 Task: Search one way flight ticket for 1 adult, 5 children, 2 infants in seat and 1 infant on lap in first from Portland: Portland International Jetport to Springfield: Abraham Lincoln Capital Airport on 5-2-2023. Choice of flights is Emirates. Number of bags: 1 checked bag. Price is upto 106000. Outbound departure time preference is 20:15.
Action: Mouse moved to (289, 256)
Screenshot: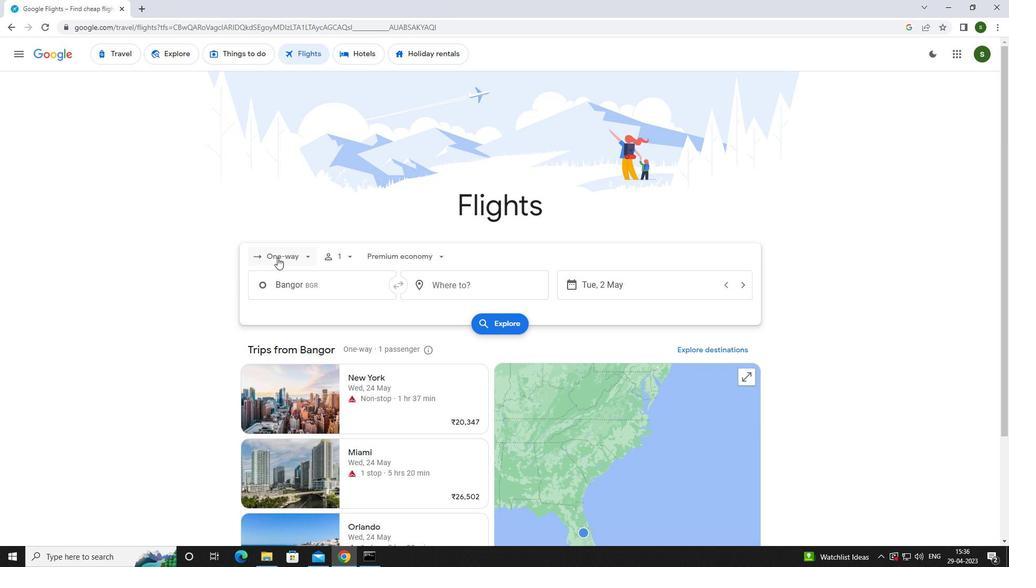 
Action: Mouse pressed left at (289, 256)
Screenshot: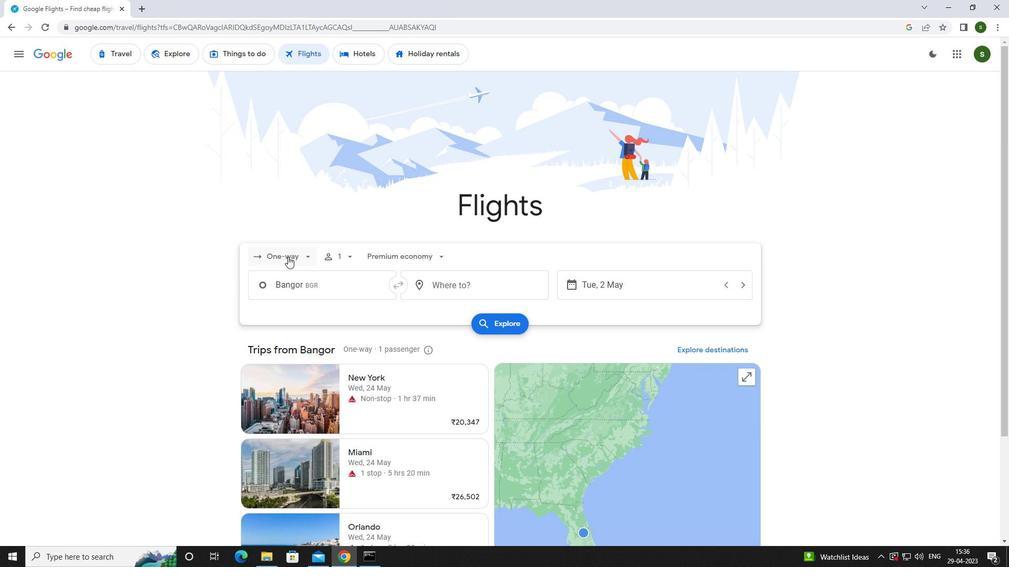 
Action: Mouse moved to (290, 302)
Screenshot: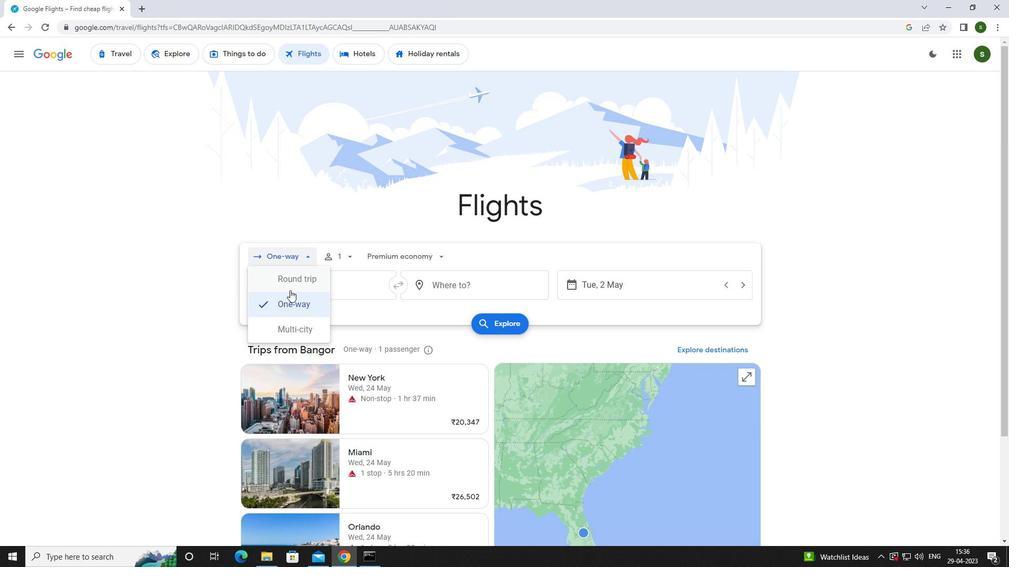 
Action: Mouse pressed left at (290, 302)
Screenshot: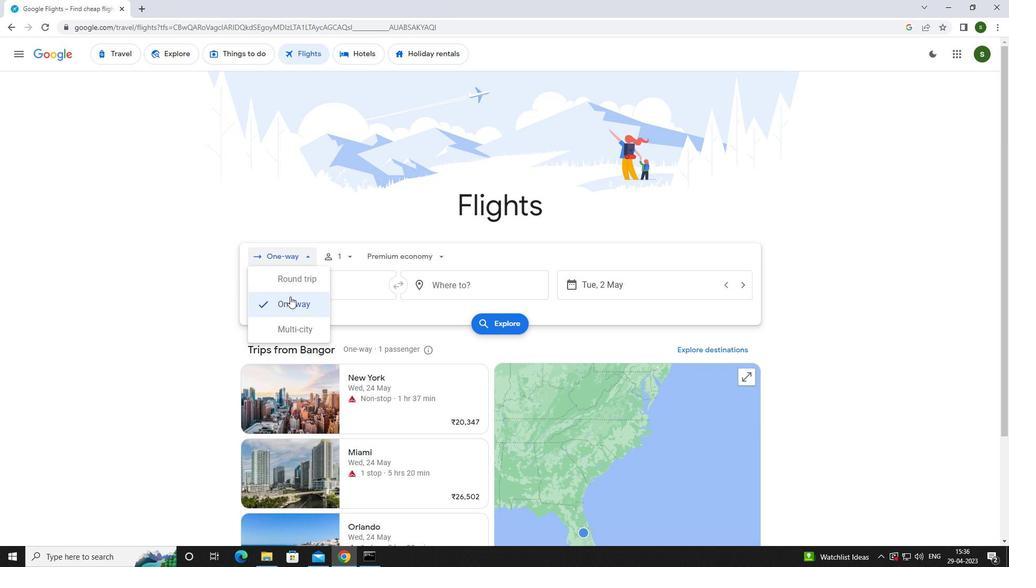 
Action: Mouse moved to (356, 258)
Screenshot: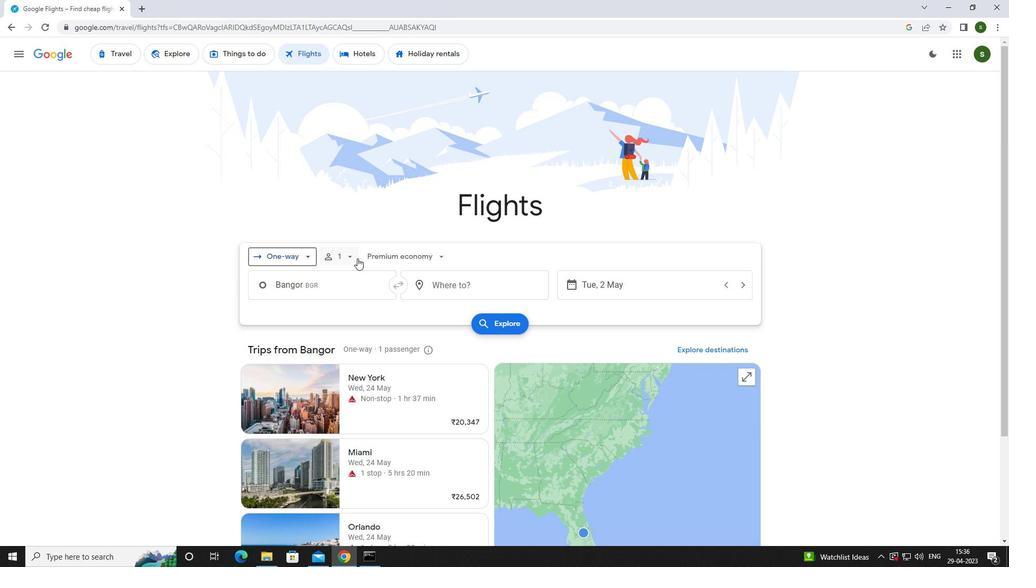 
Action: Mouse pressed left at (356, 258)
Screenshot: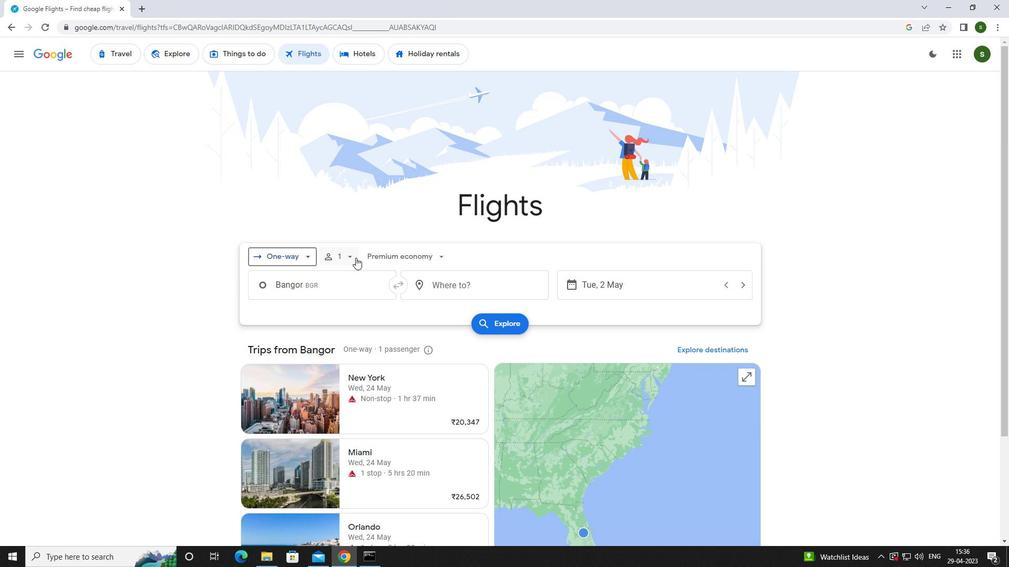 
Action: Mouse moved to (434, 305)
Screenshot: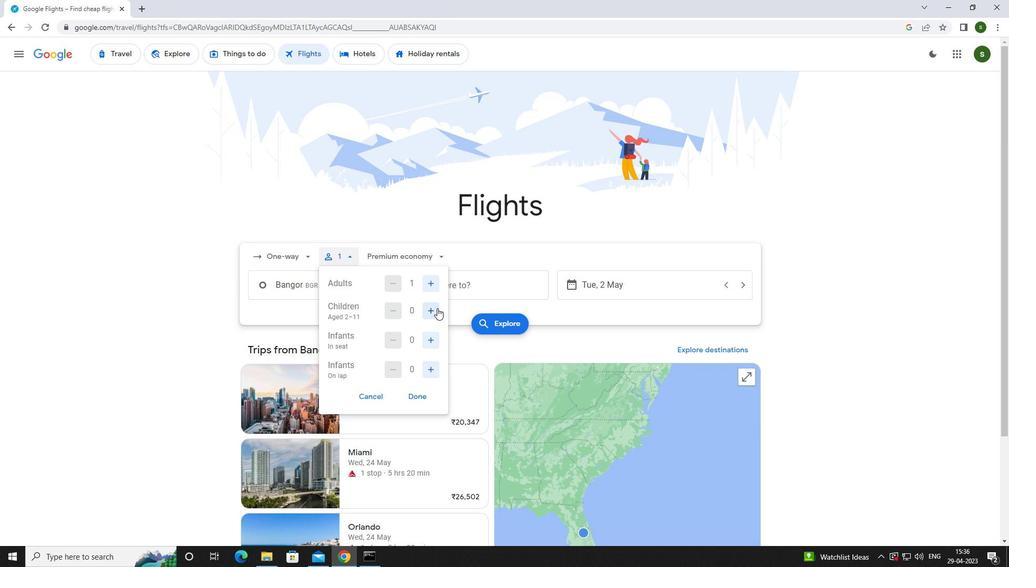 
Action: Mouse pressed left at (434, 305)
Screenshot: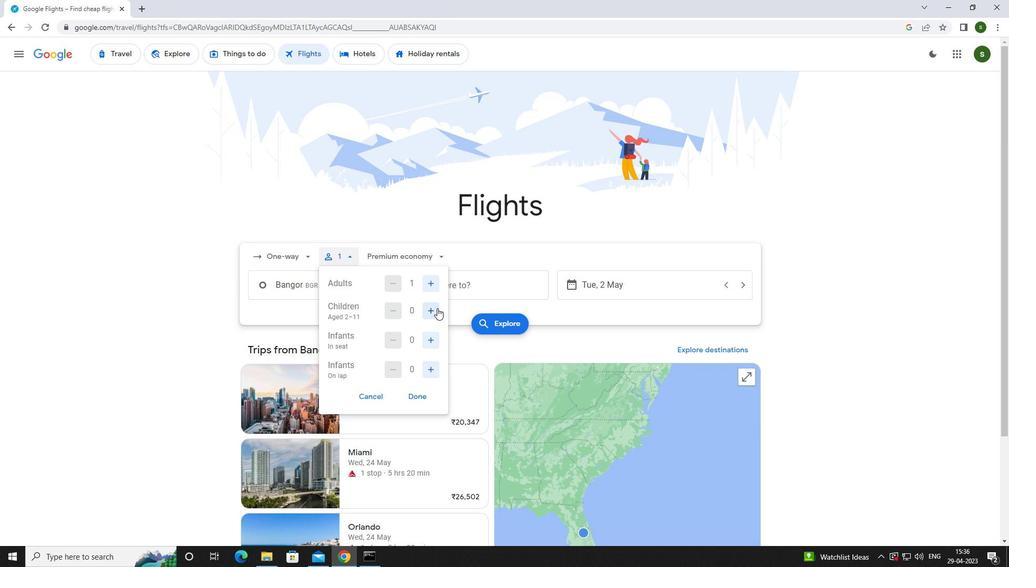 
Action: Mouse pressed left at (434, 305)
Screenshot: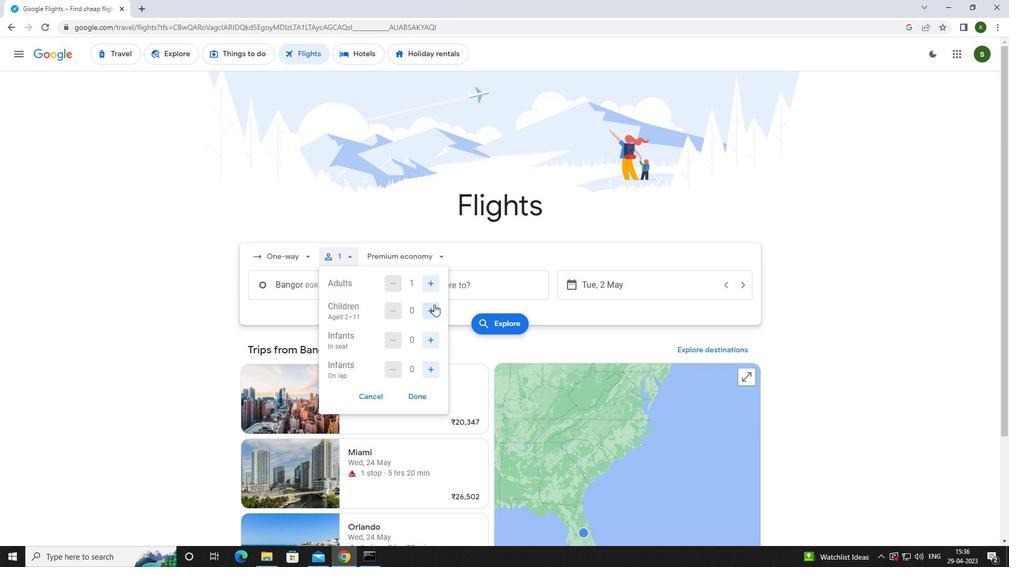 
Action: Mouse pressed left at (434, 305)
Screenshot: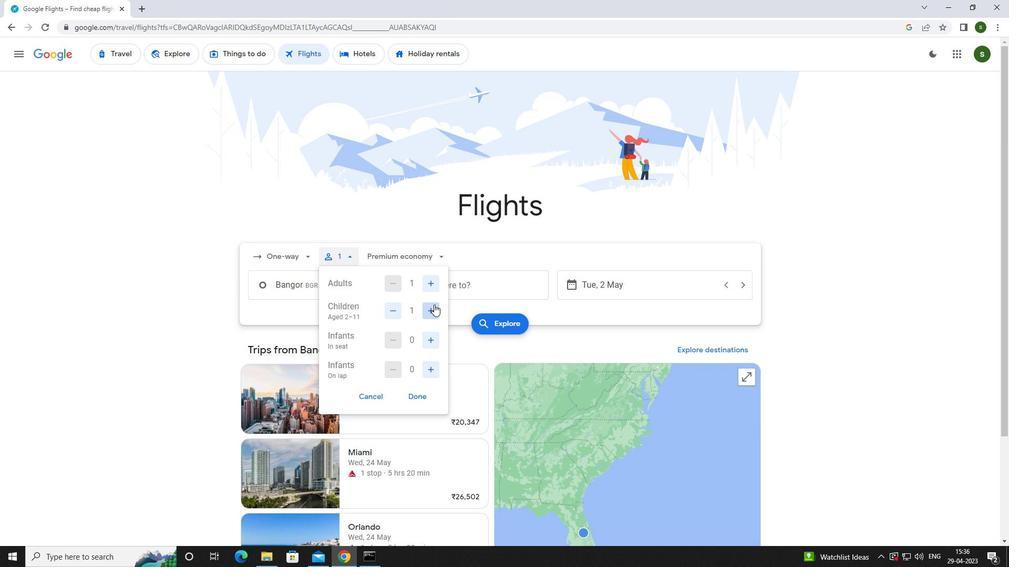 
Action: Mouse pressed left at (434, 305)
Screenshot: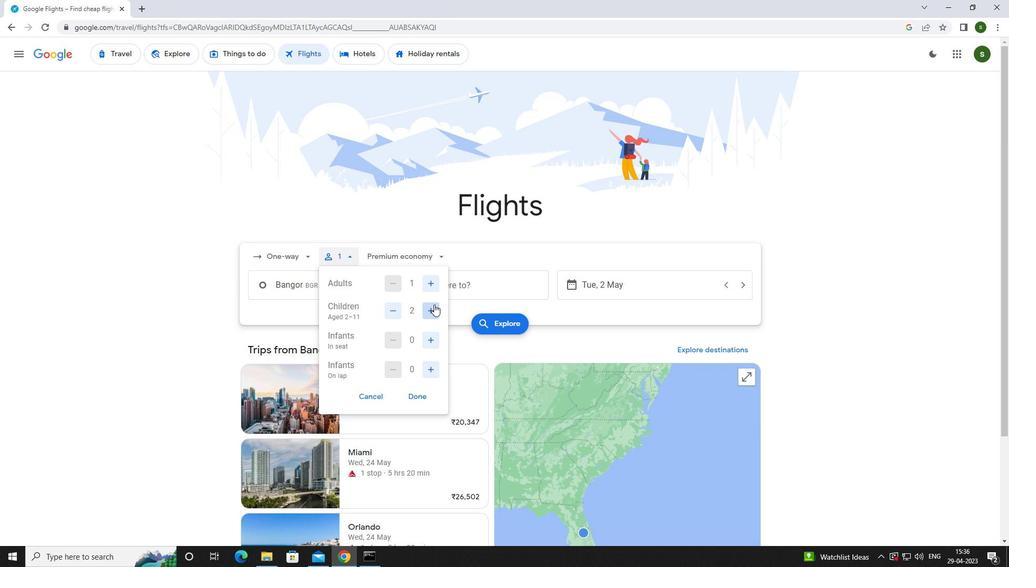 
Action: Mouse pressed left at (434, 305)
Screenshot: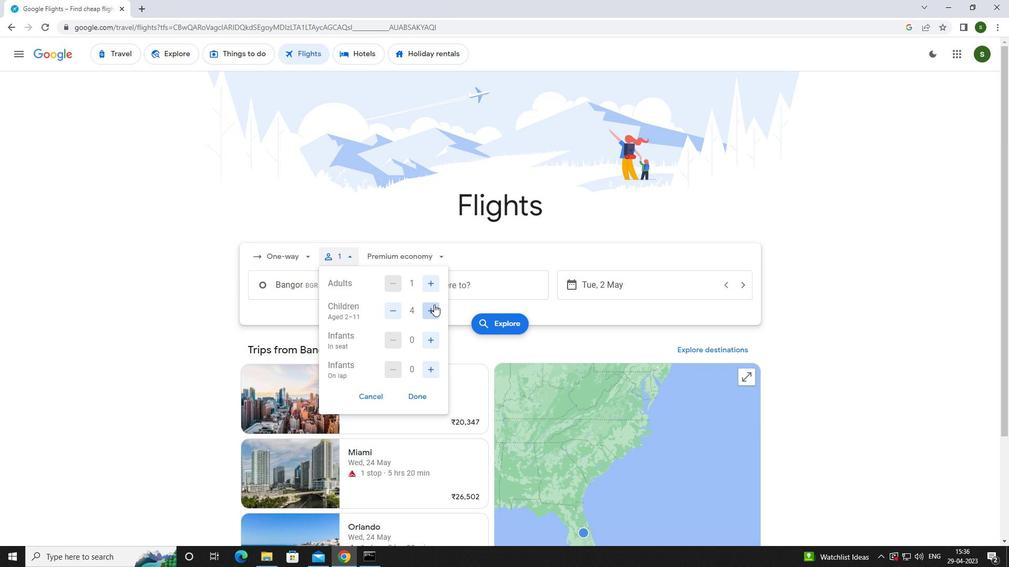 
Action: Mouse moved to (430, 340)
Screenshot: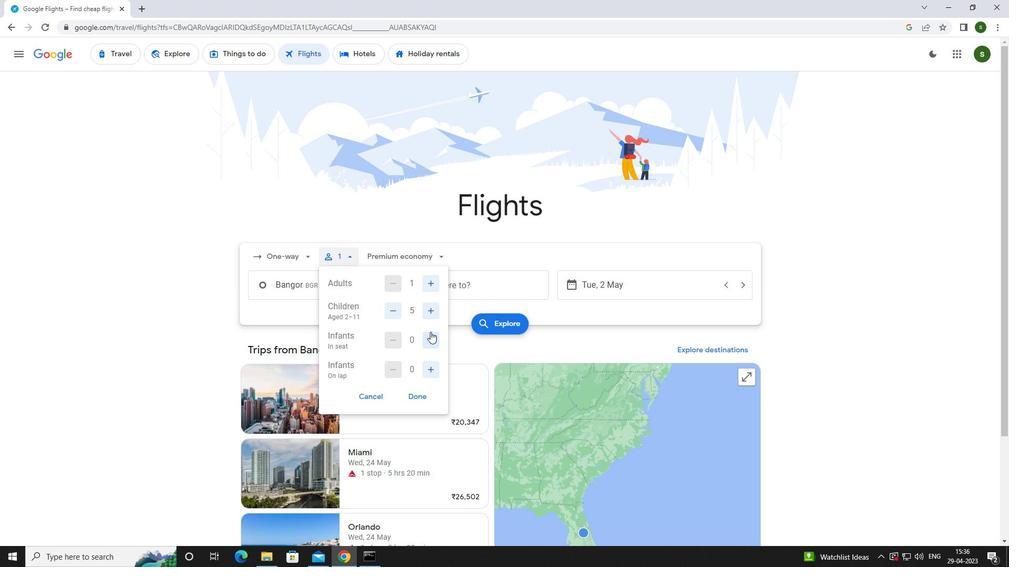 
Action: Mouse pressed left at (430, 340)
Screenshot: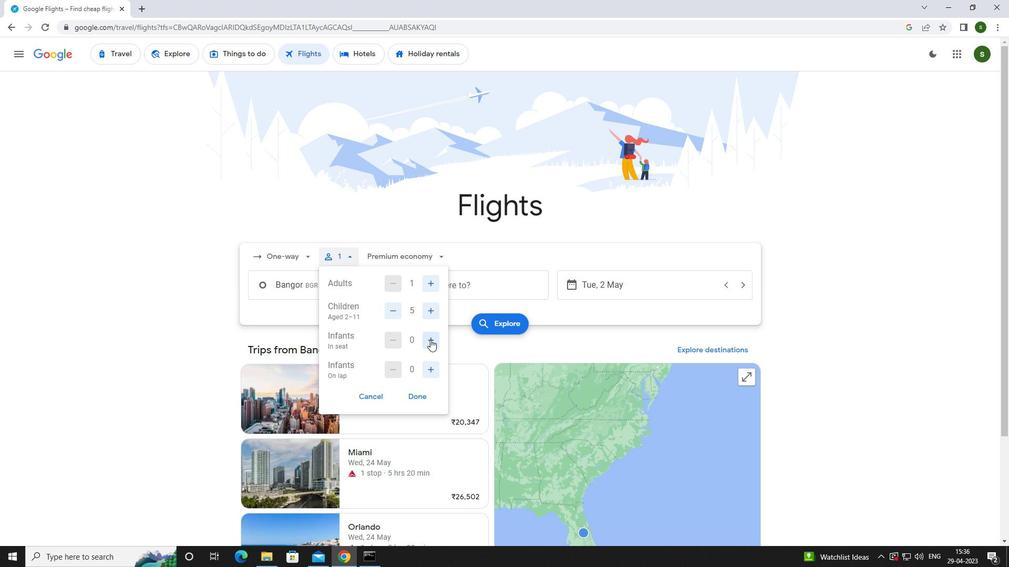 
Action: Mouse moved to (433, 366)
Screenshot: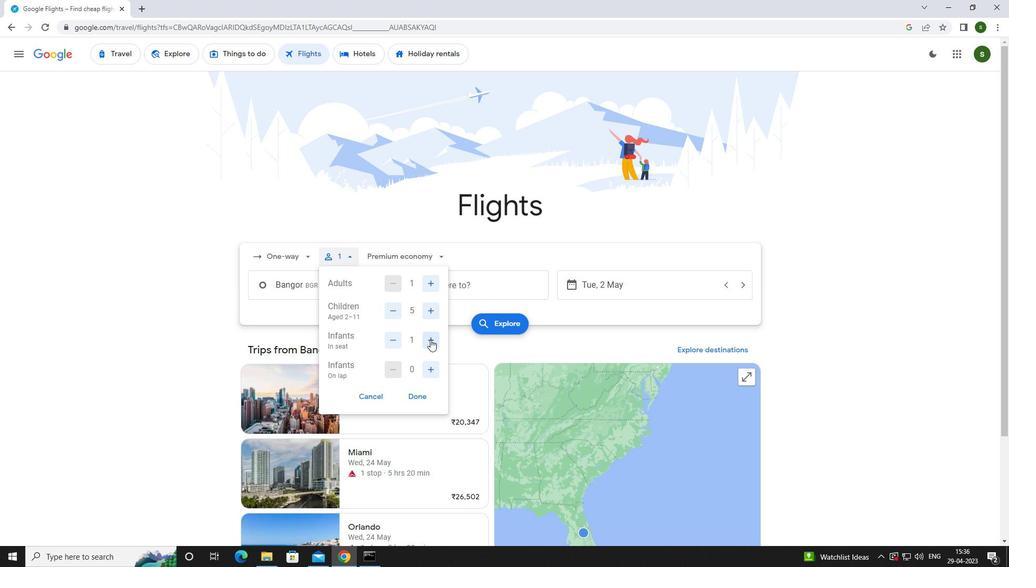 
Action: Mouse pressed left at (433, 366)
Screenshot: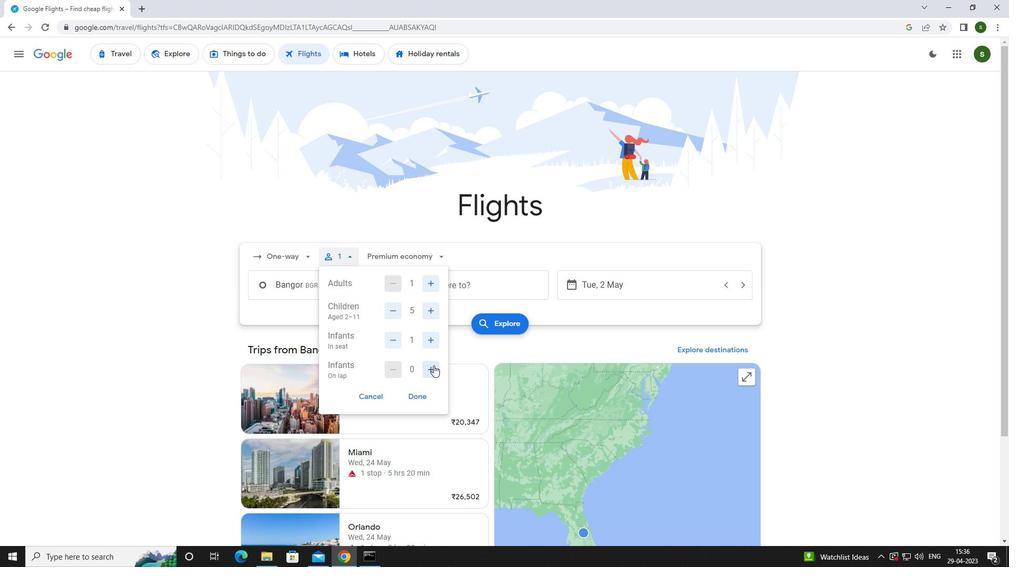 
Action: Mouse moved to (430, 342)
Screenshot: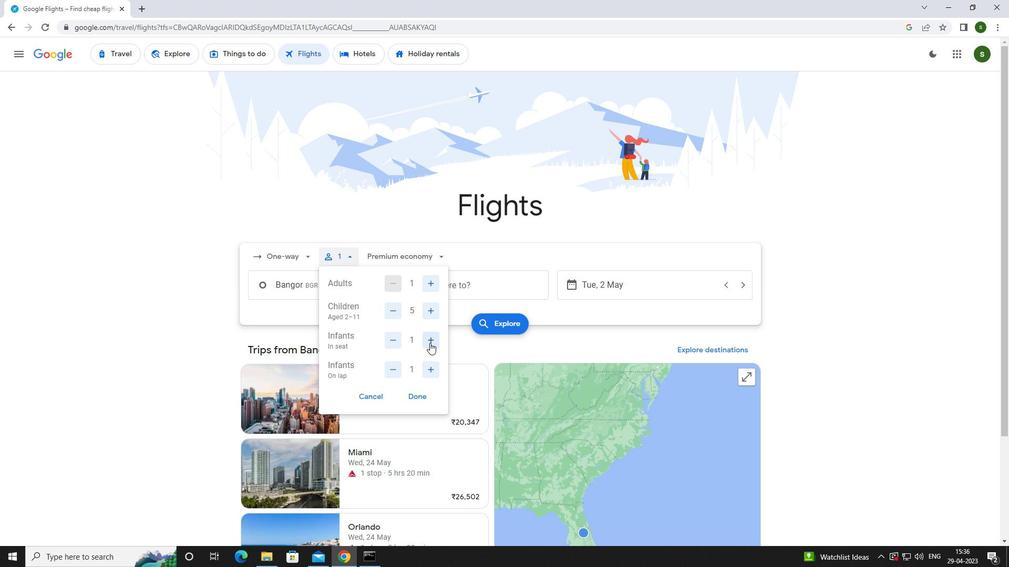 
Action: Mouse pressed left at (430, 342)
Screenshot: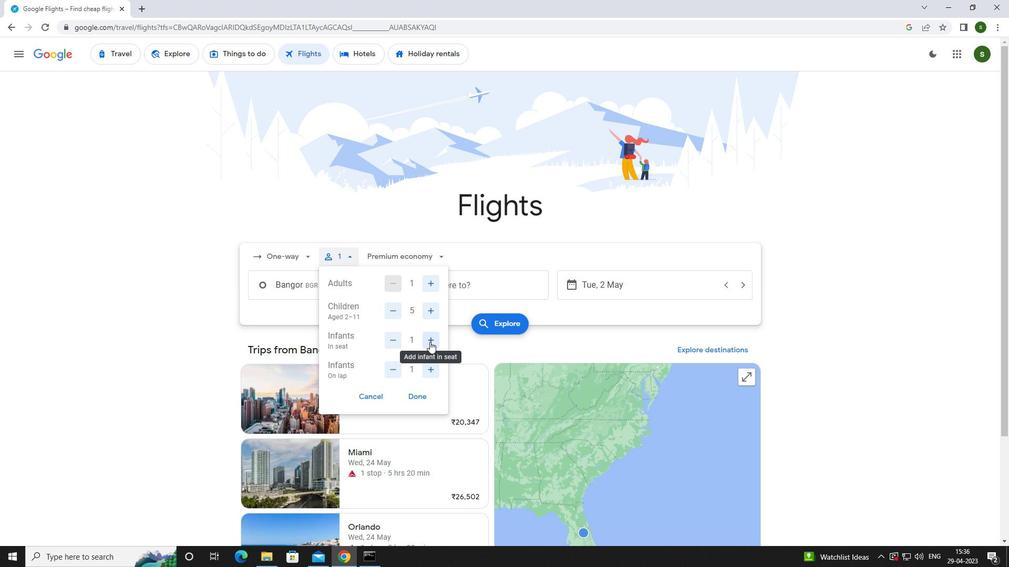
Action: Mouse moved to (387, 336)
Screenshot: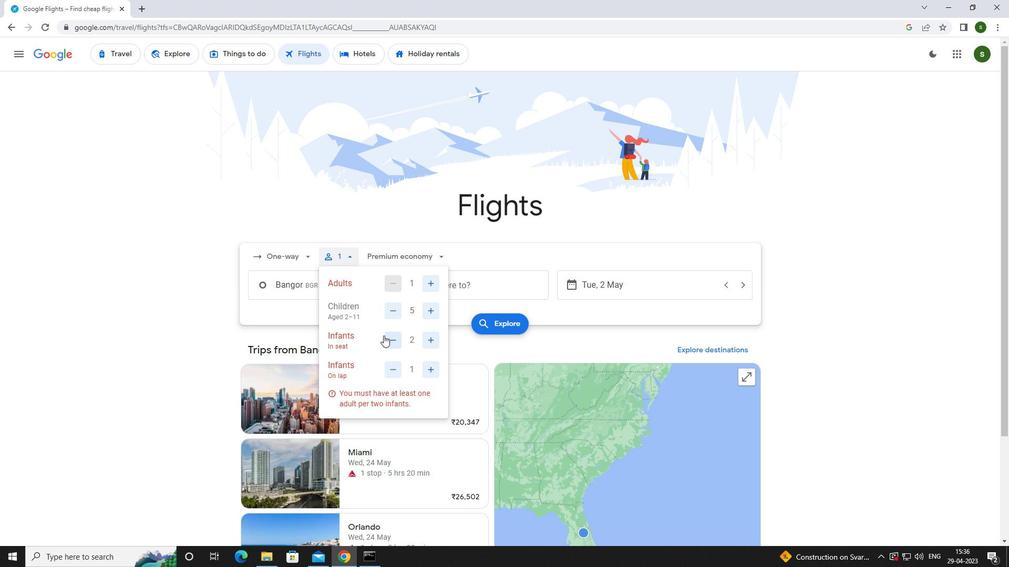 
Action: Mouse pressed left at (387, 336)
Screenshot: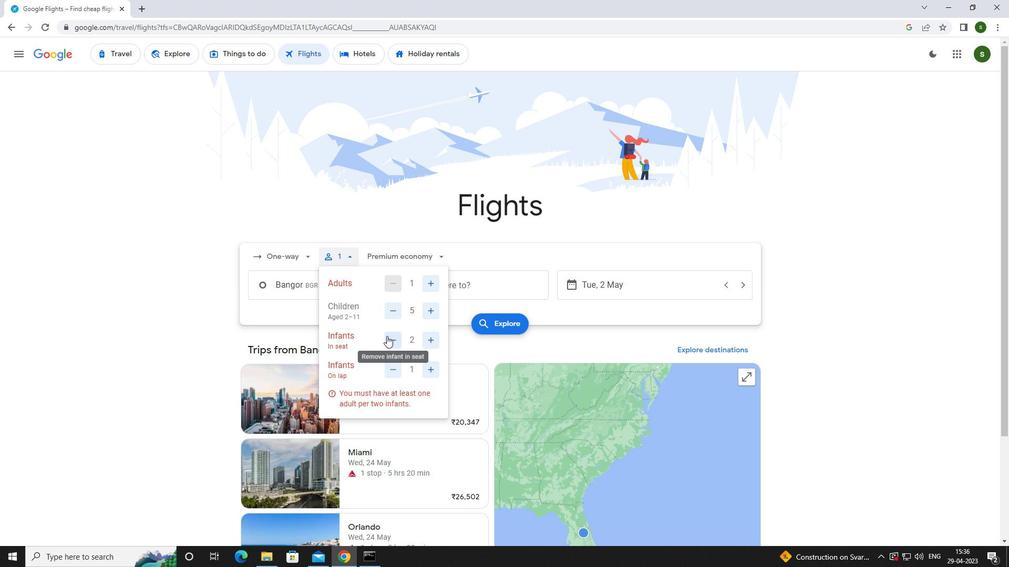 
Action: Mouse moved to (393, 256)
Screenshot: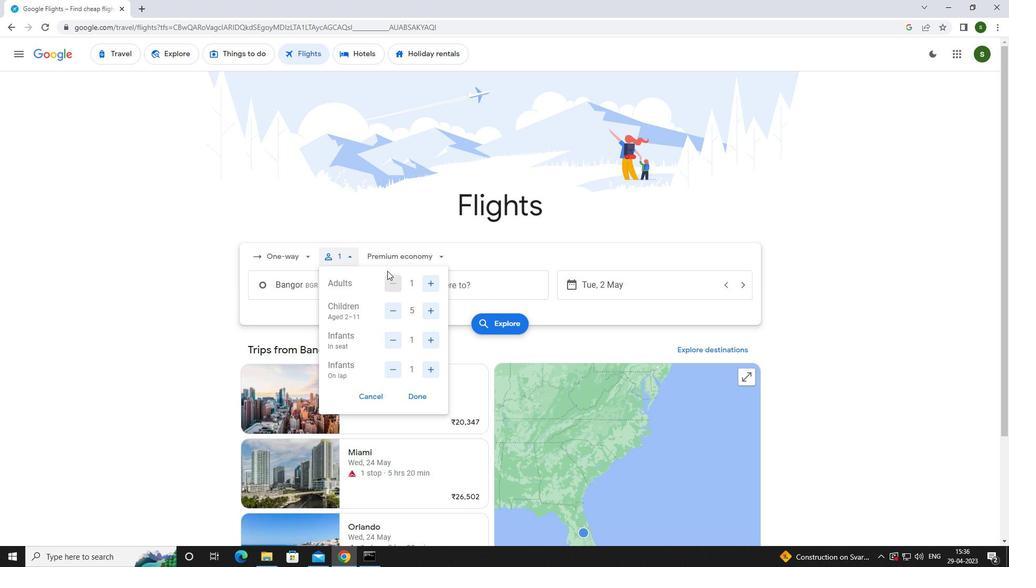 
Action: Mouse pressed left at (393, 256)
Screenshot: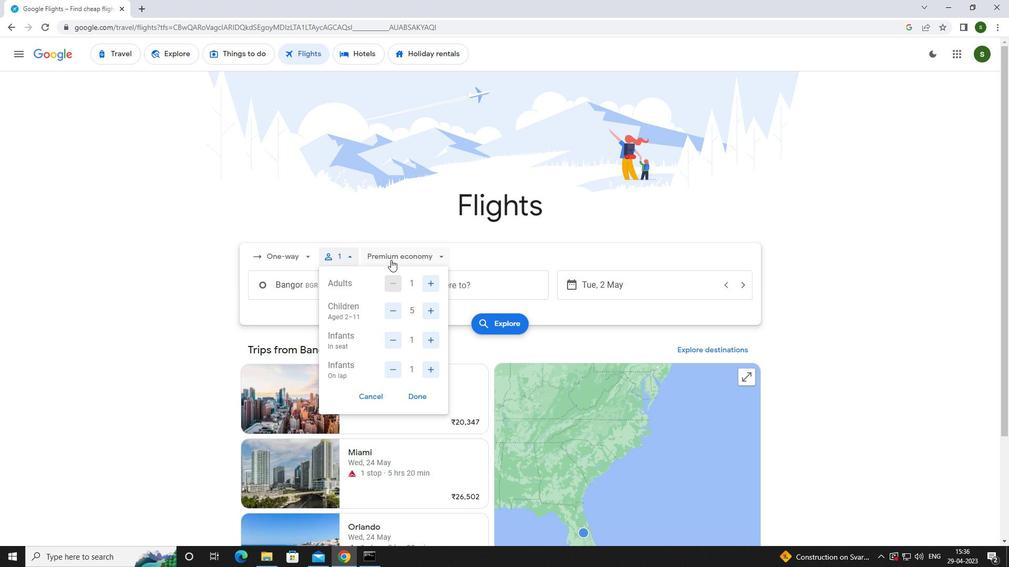 
Action: Mouse moved to (410, 352)
Screenshot: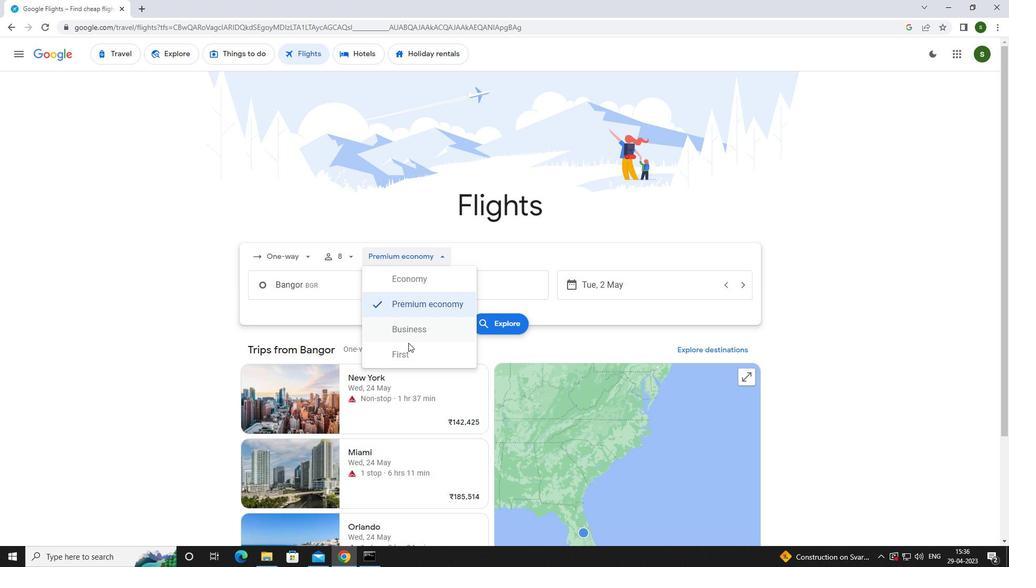 
Action: Mouse pressed left at (410, 352)
Screenshot: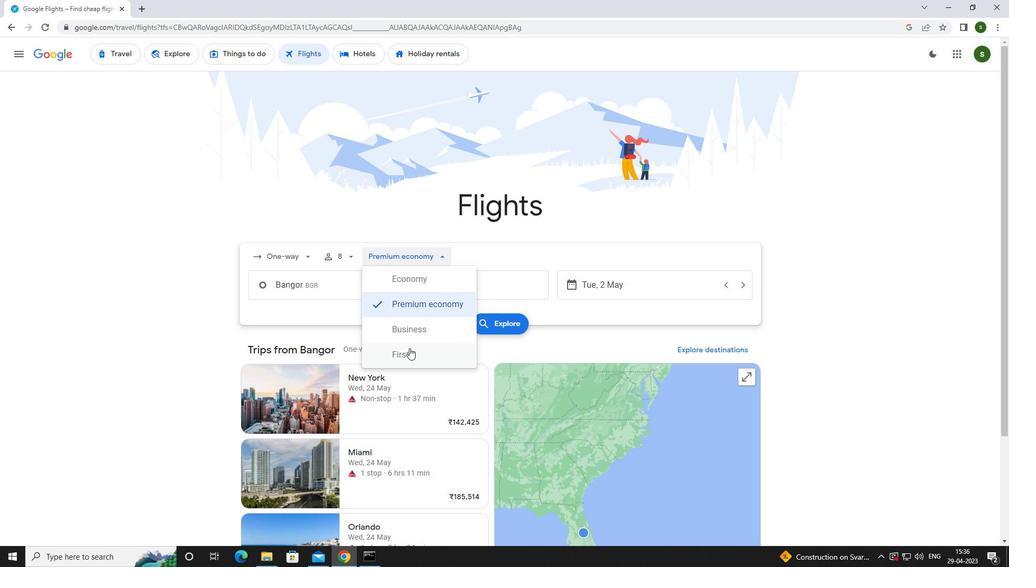 
Action: Mouse moved to (346, 288)
Screenshot: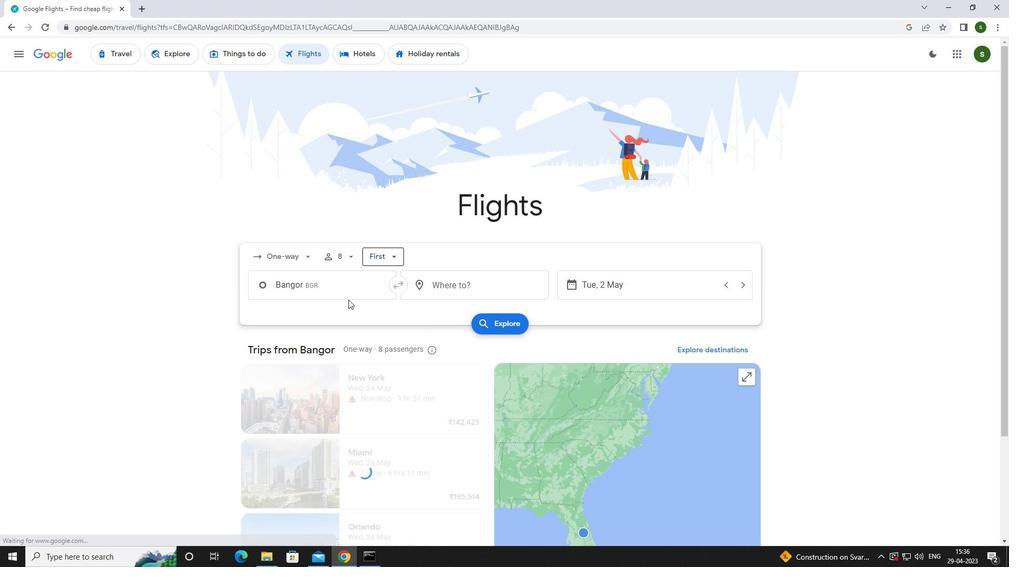 
Action: Mouse pressed left at (346, 288)
Screenshot: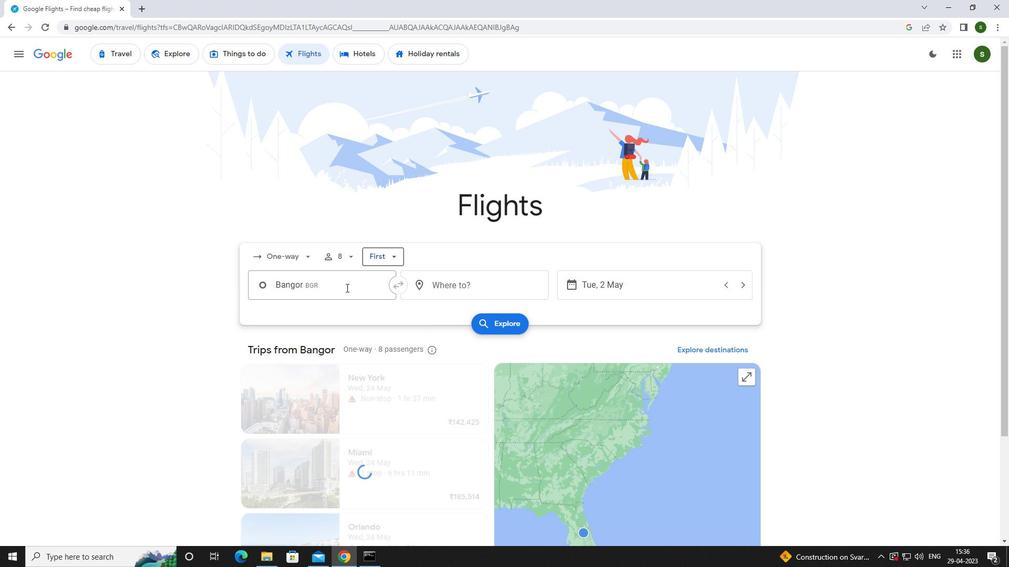 
Action: Mouse moved to (346, 286)
Screenshot: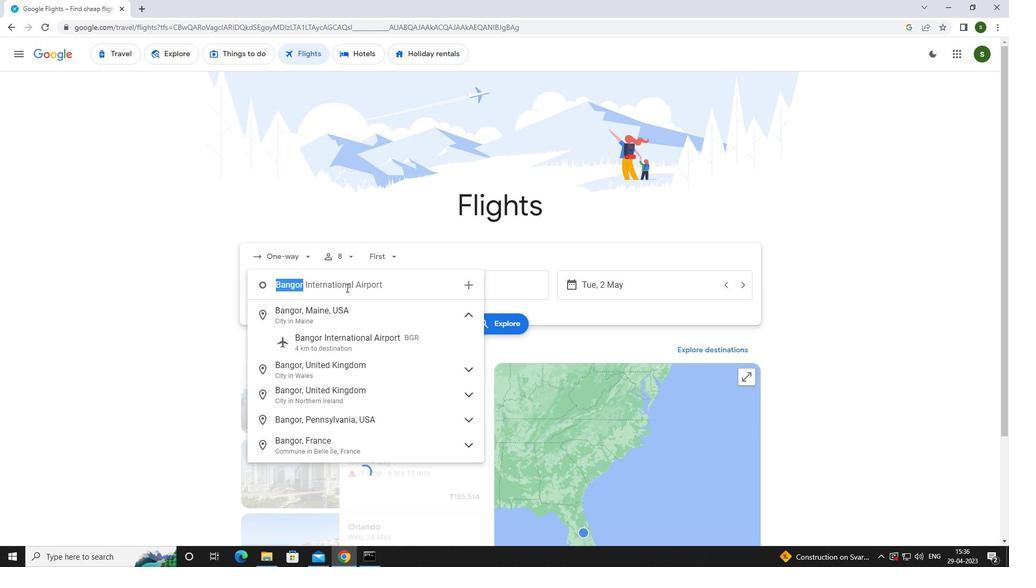 
Action: Key pressed p<Key.caps_lock>ortla
Screenshot: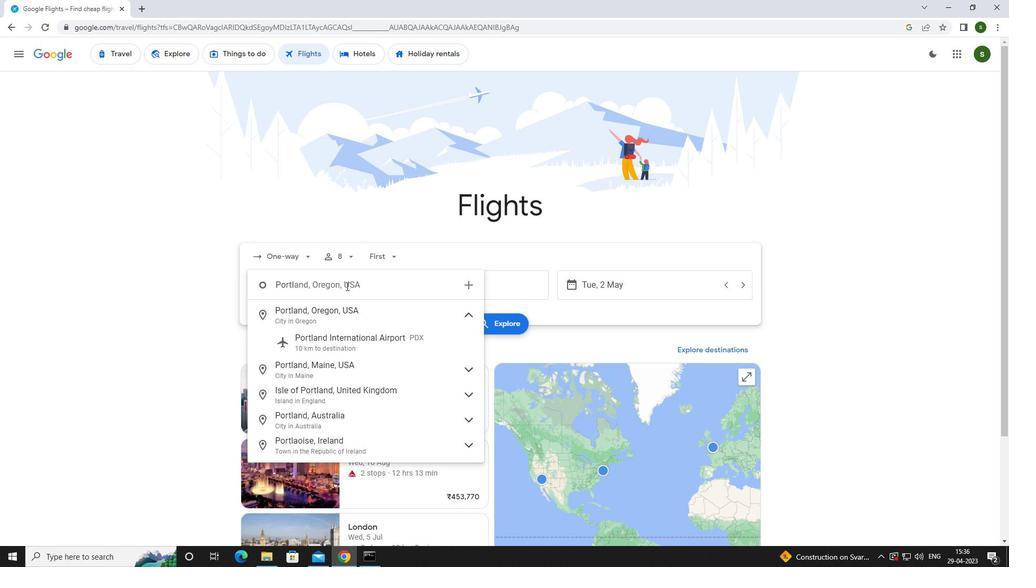 
Action: Mouse moved to (359, 341)
Screenshot: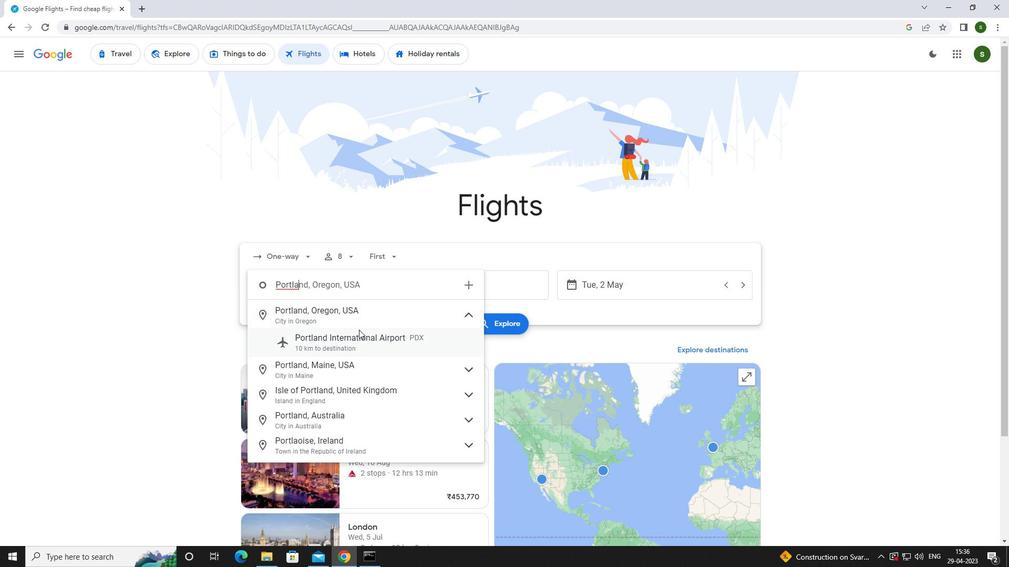 
Action: Mouse pressed left at (359, 341)
Screenshot: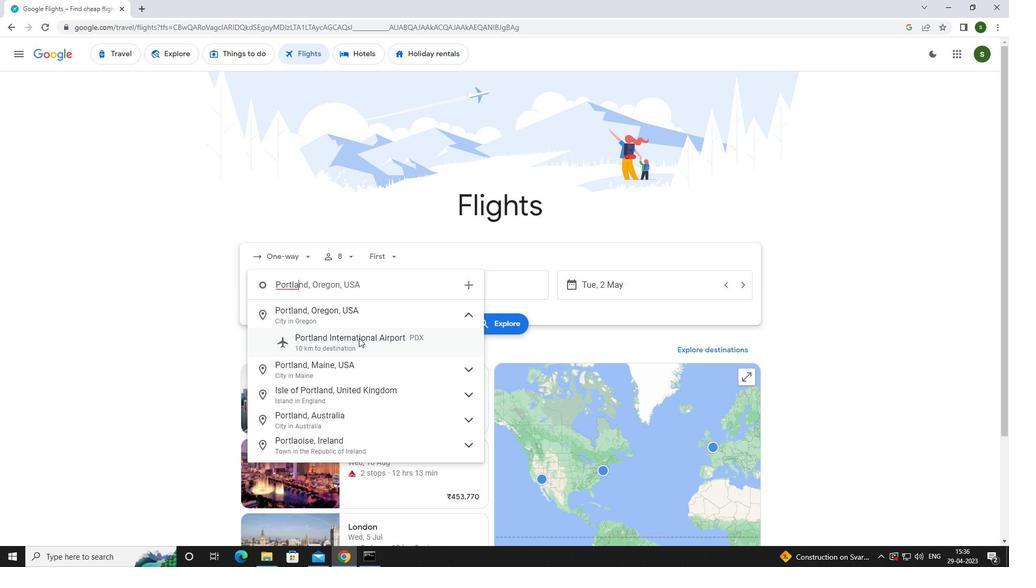 
Action: Mouse moved to (438, 278)
Screenshot: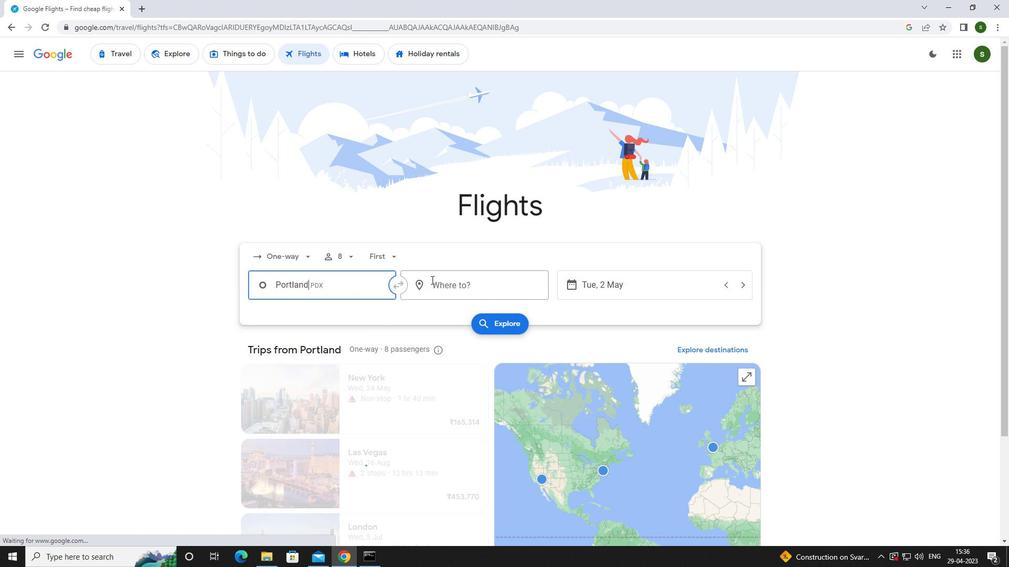 
Action: Mouse pressed left at (438, 278)
Screenshot: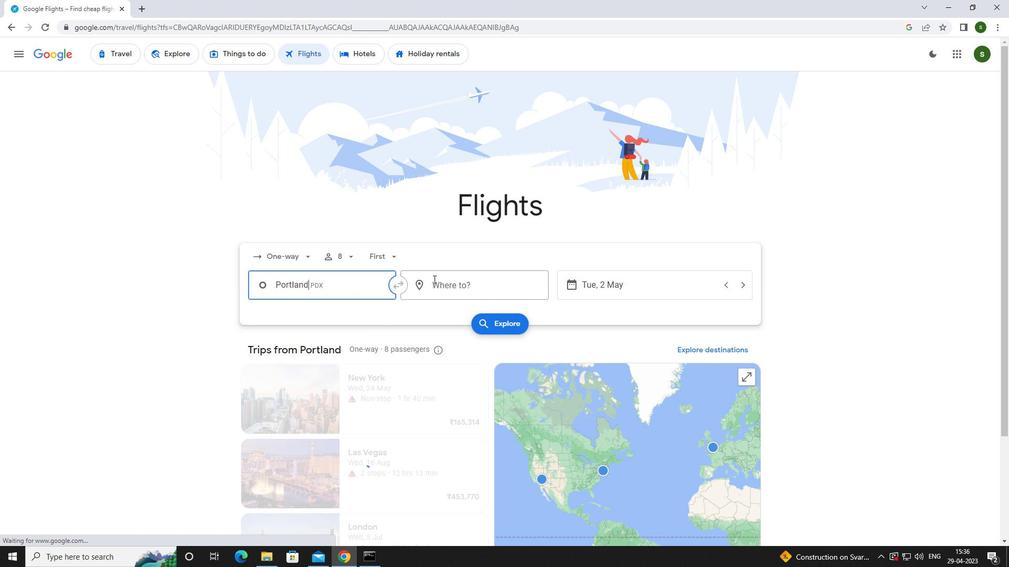 
Action: Mouse moved to (319, 295)
Screenshot: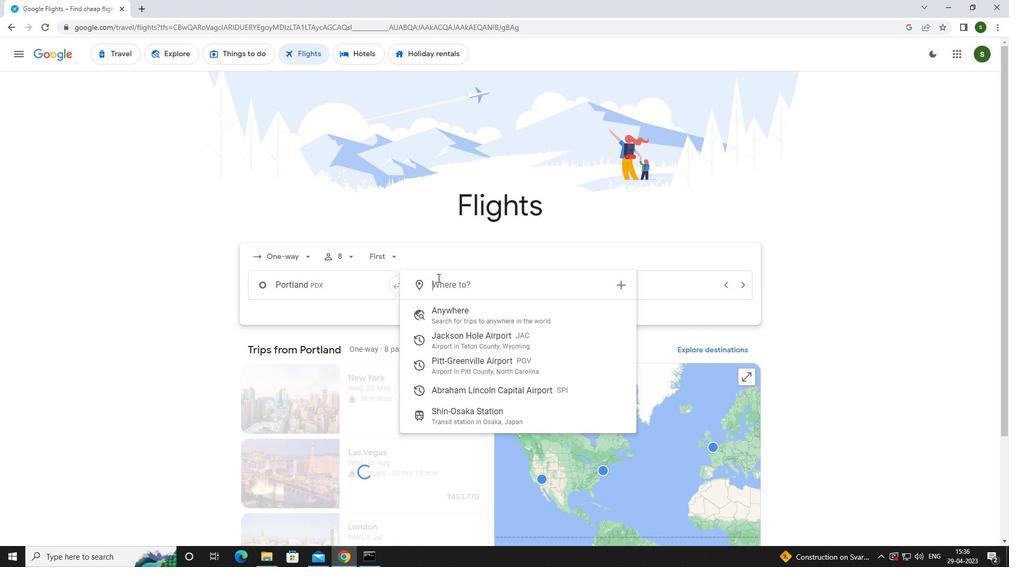 
Action: Key pressed <Key.caps_lock>s<Key.caps_lock>pringf
Screenshot: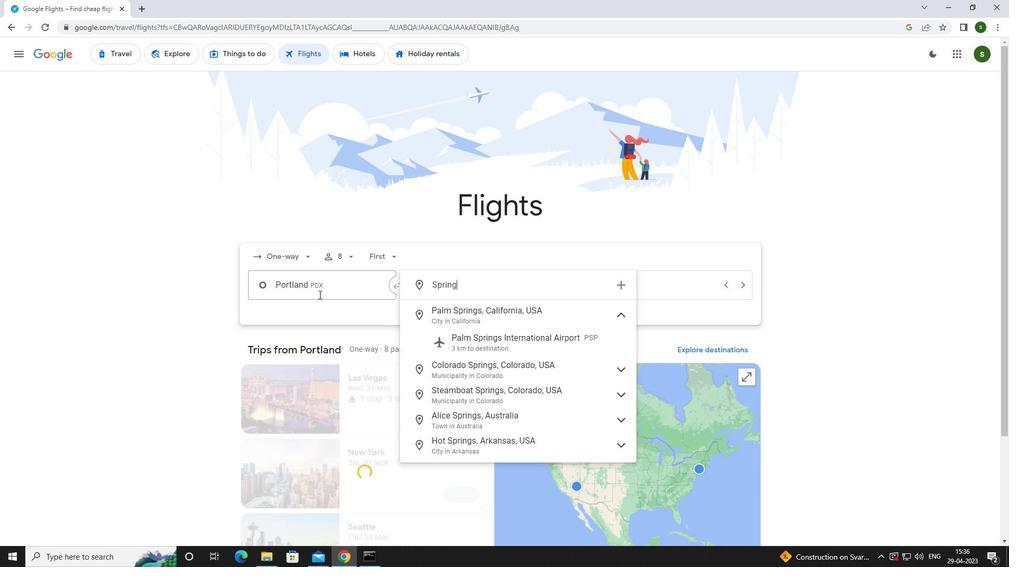 
Action: Mouse moved to (482, 374)
Screenshot: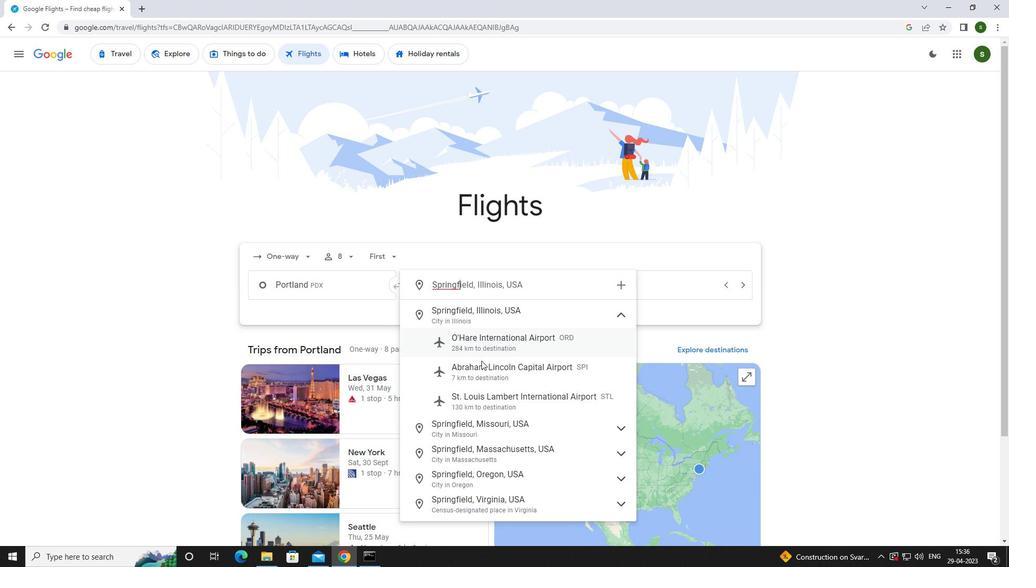
Action: Mouse pressed left at (482, 374)
Screenshot: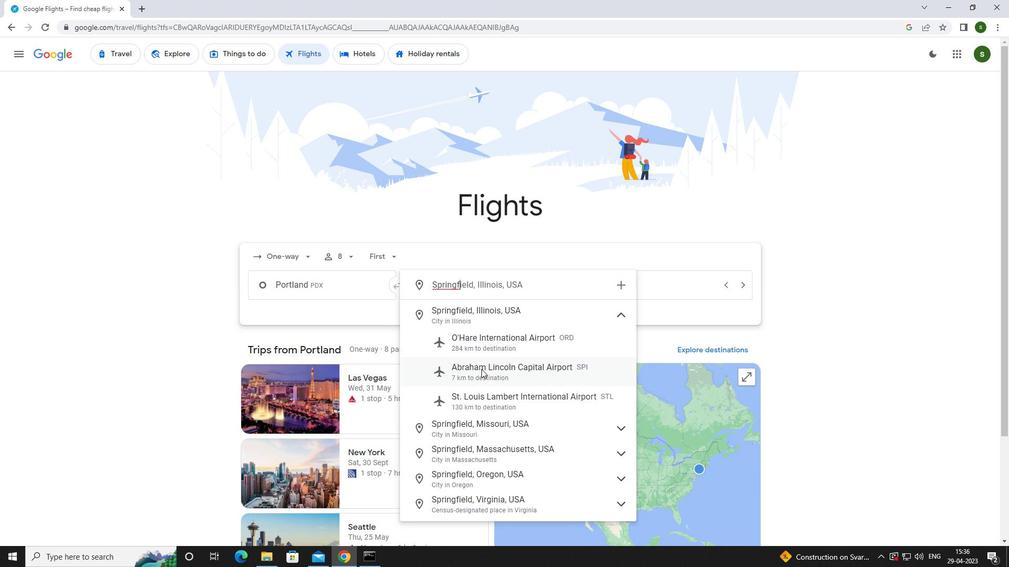 
Action: Mouse moved to (652, 280)
Screenshot: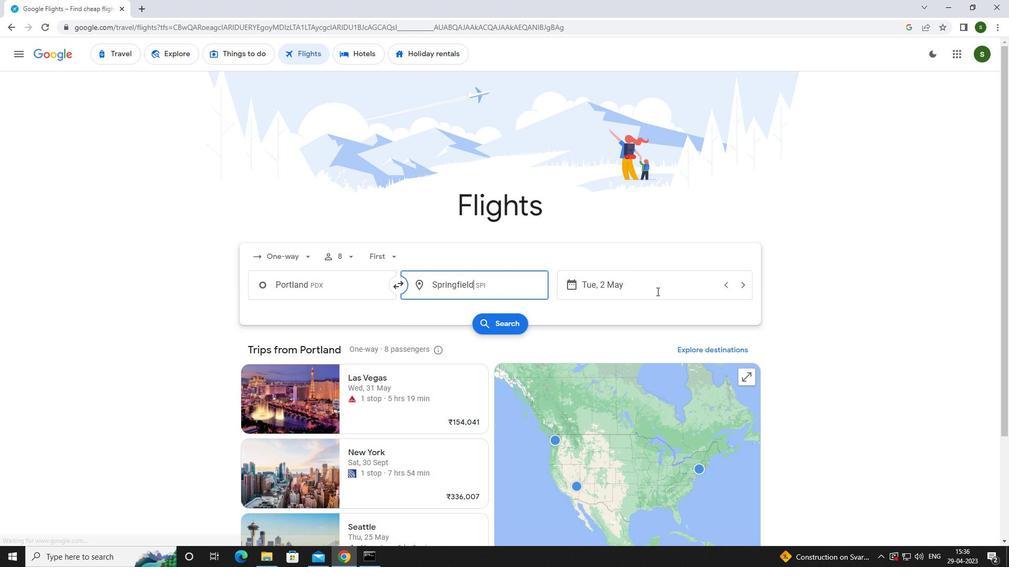 
Action: Mouse pressed left at (652, 280)
Screenshot: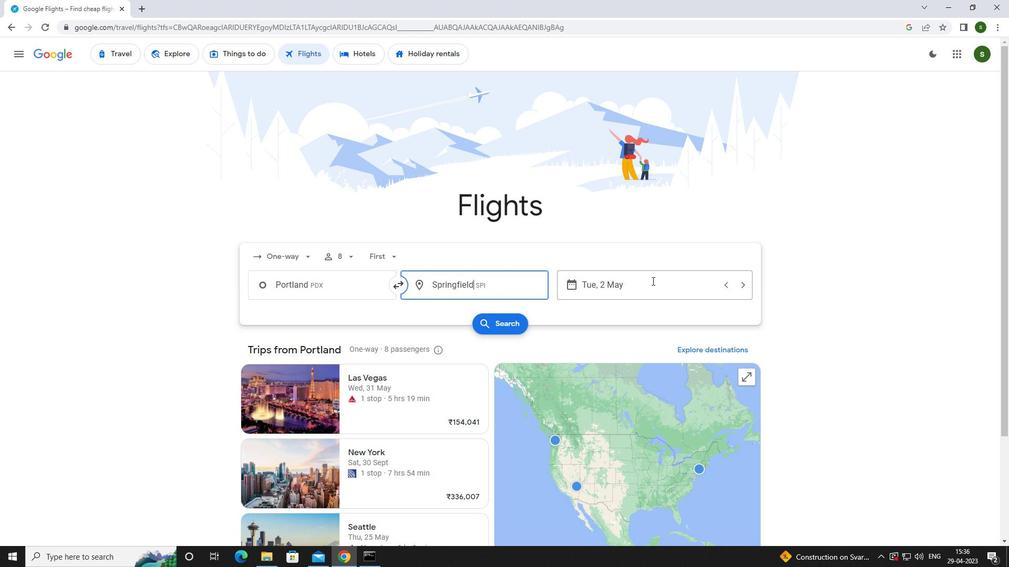 
Action: Mouse moved to (629, 345)
Screenshot: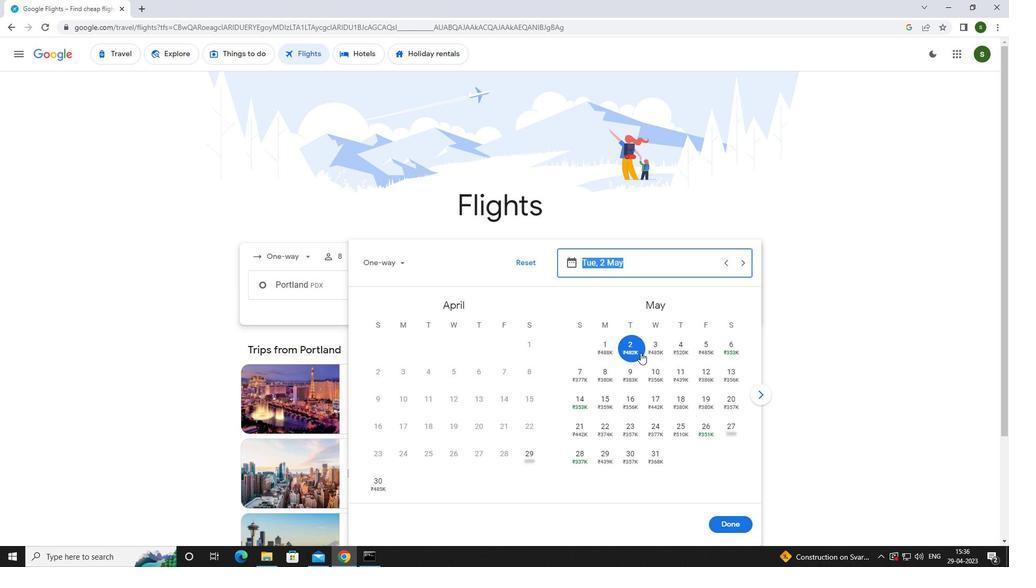 
Action: Mouse pressed left at (629, 345)
Screenshot: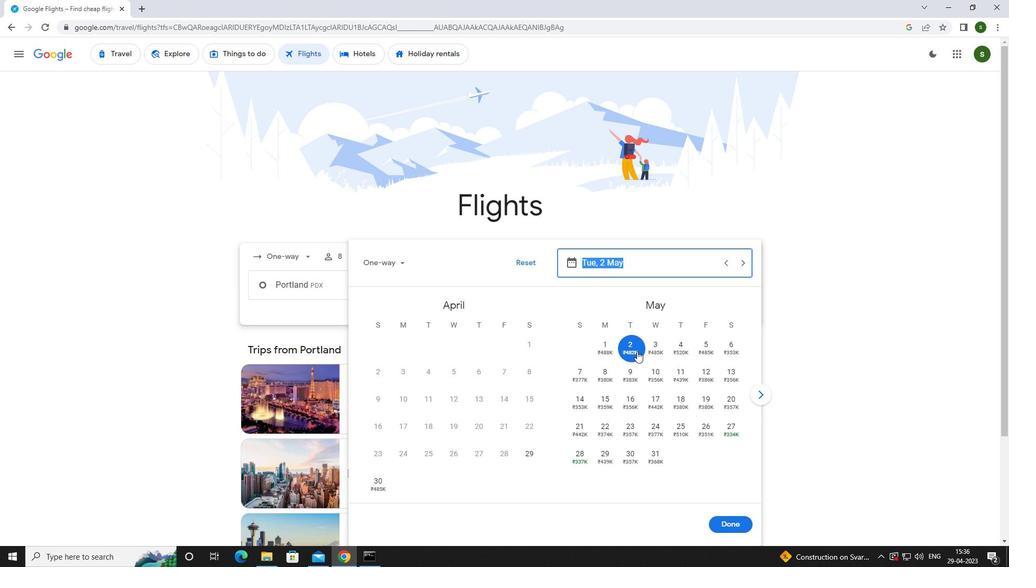 
Action: Mouse moved to (722, 523)
Screenshot: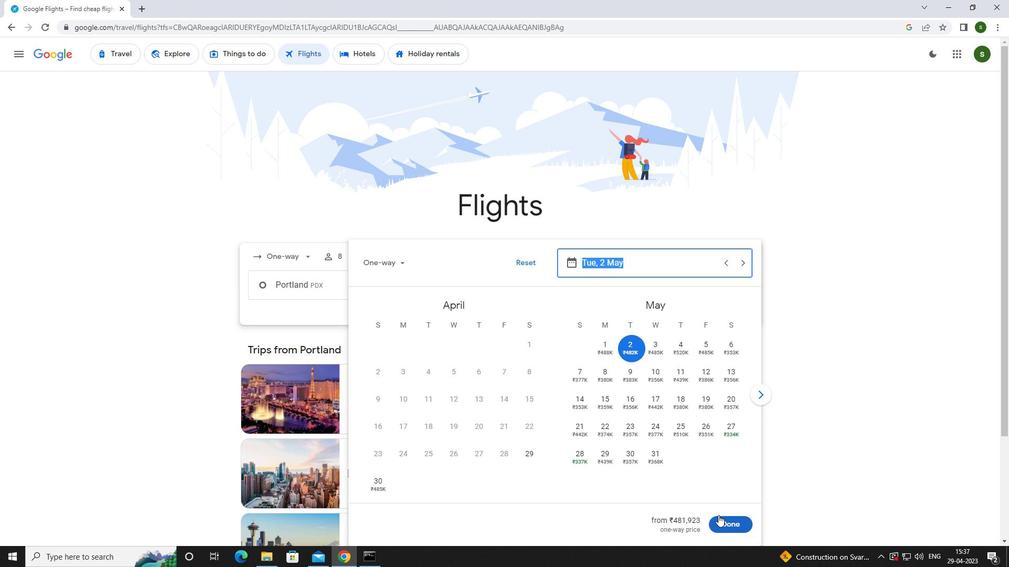 
Action: Mouse pressed left at (722, 523)
Screenshot: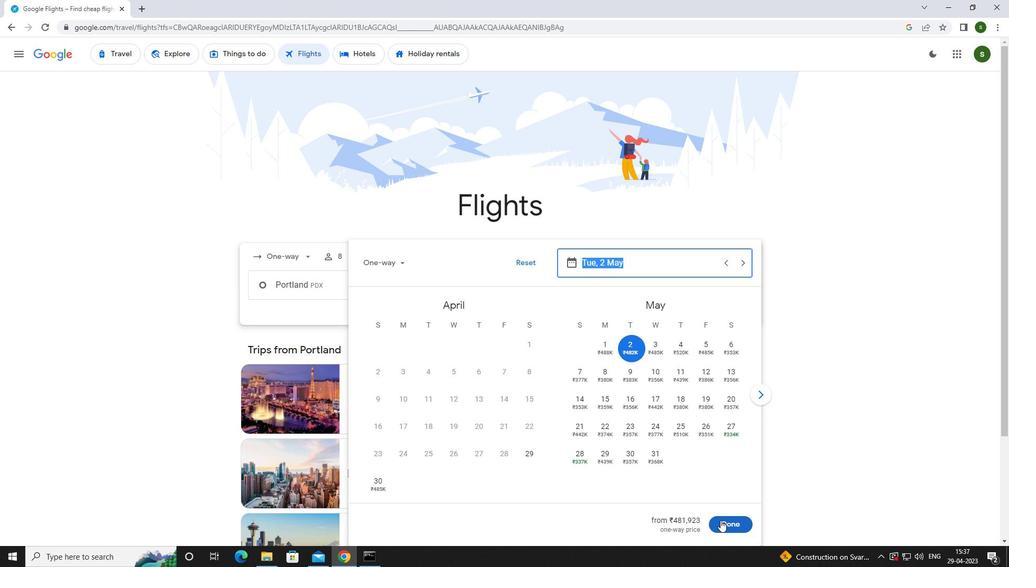 
Action: Mouse moved to (495, 320)
Screenshot: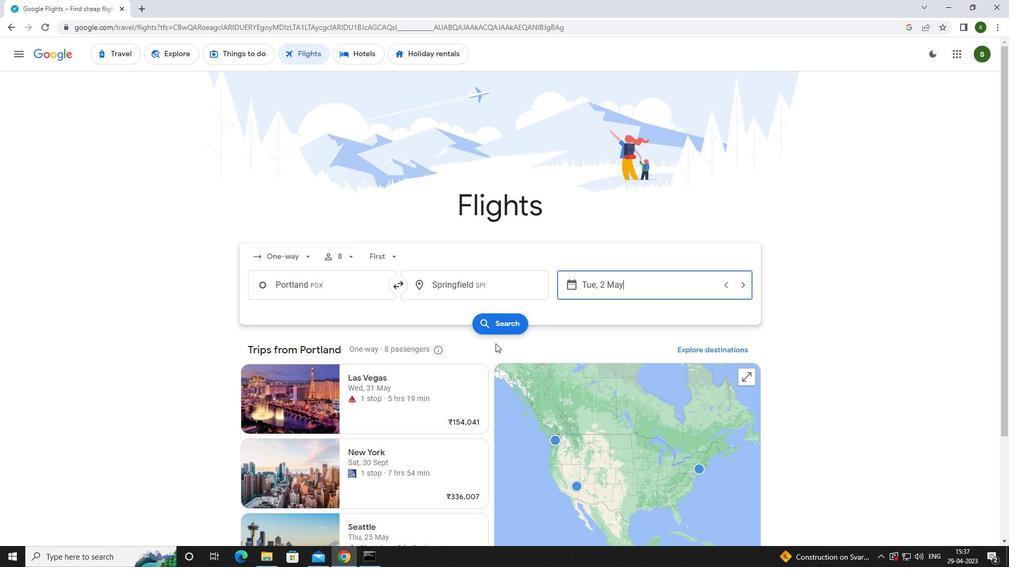 
Action: Mouse pressed left at (495, 320)
Screenshot: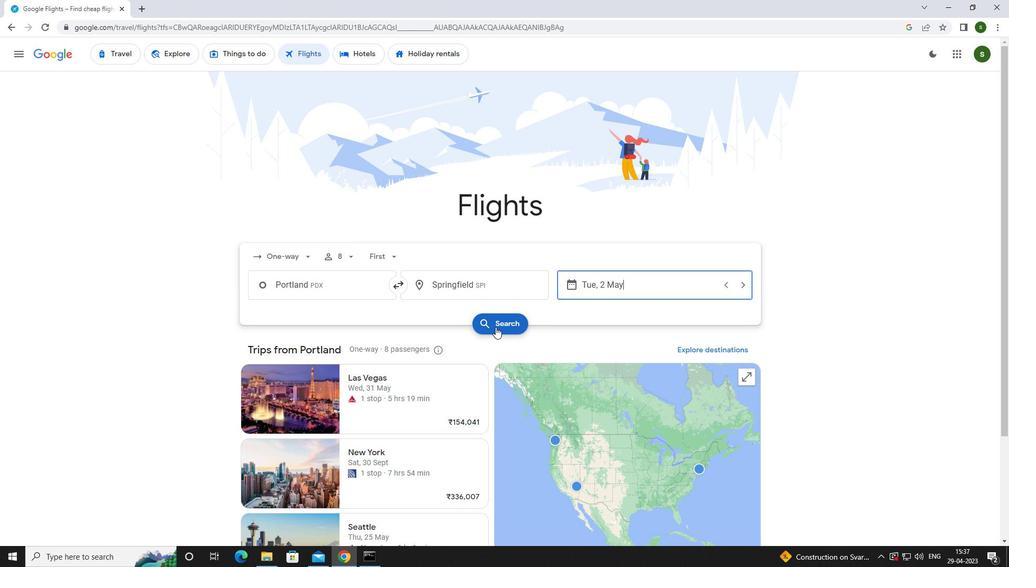 
Action: Mouse moved to (264, 150)
Screenshot: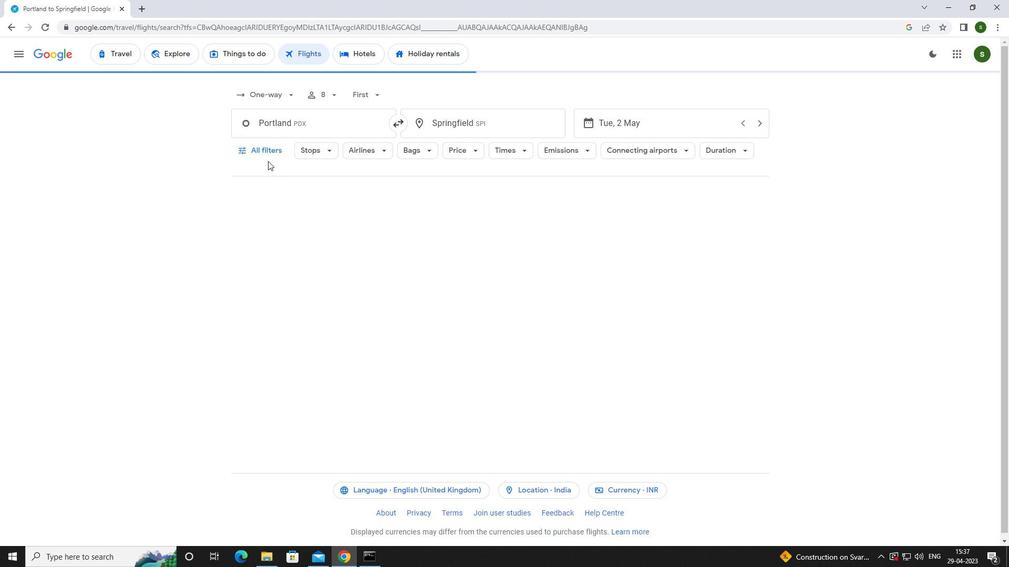 
Action: Mouse pressed left at (264, 150)
Screenshot: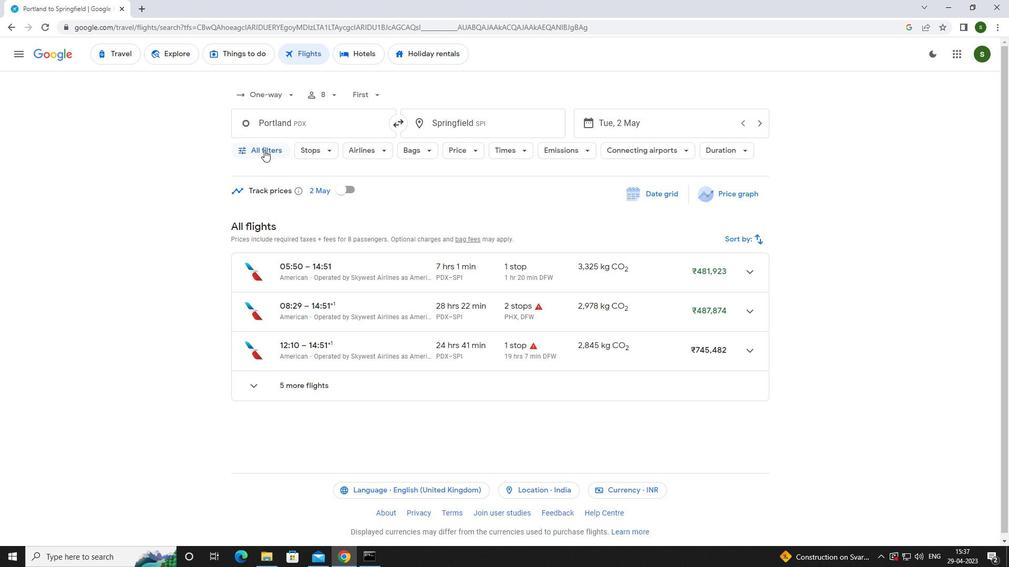 
Action: Mouse moved to (391, 372)
Screenshot: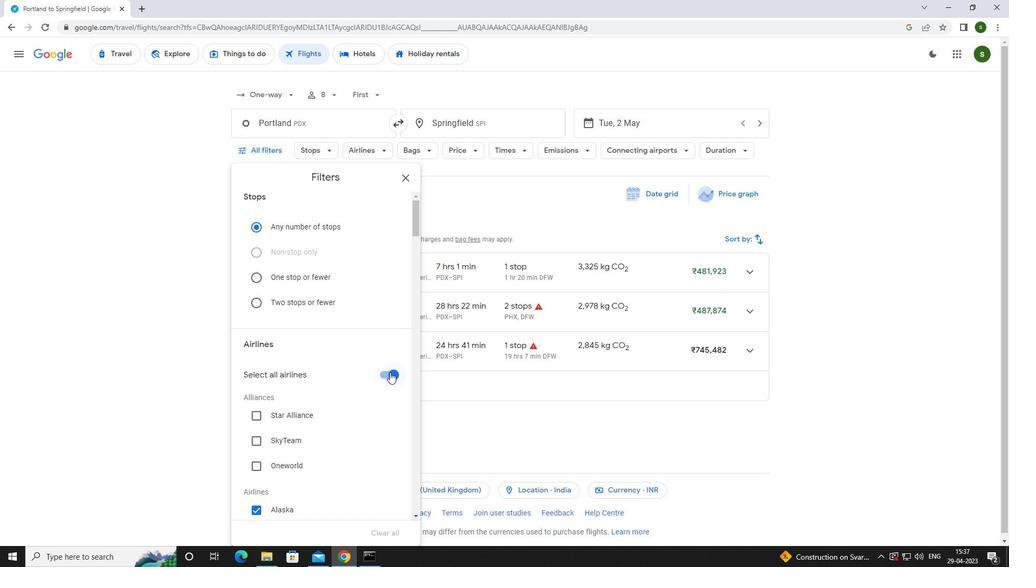 
Action: Mouse pressed left at (391, 372)
Screenshot: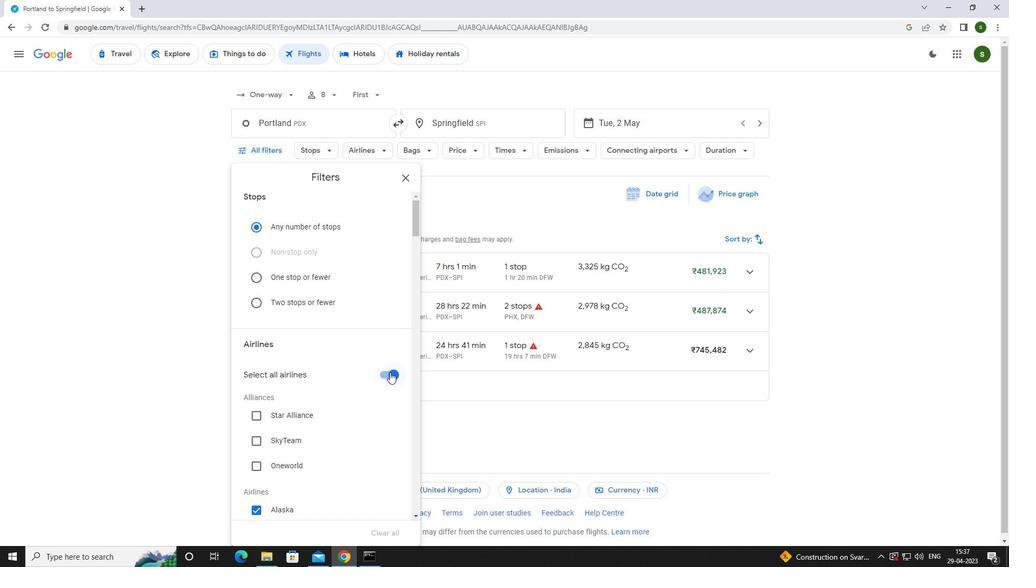 
Action: Mouse moved to (337, 361)
Screenshot: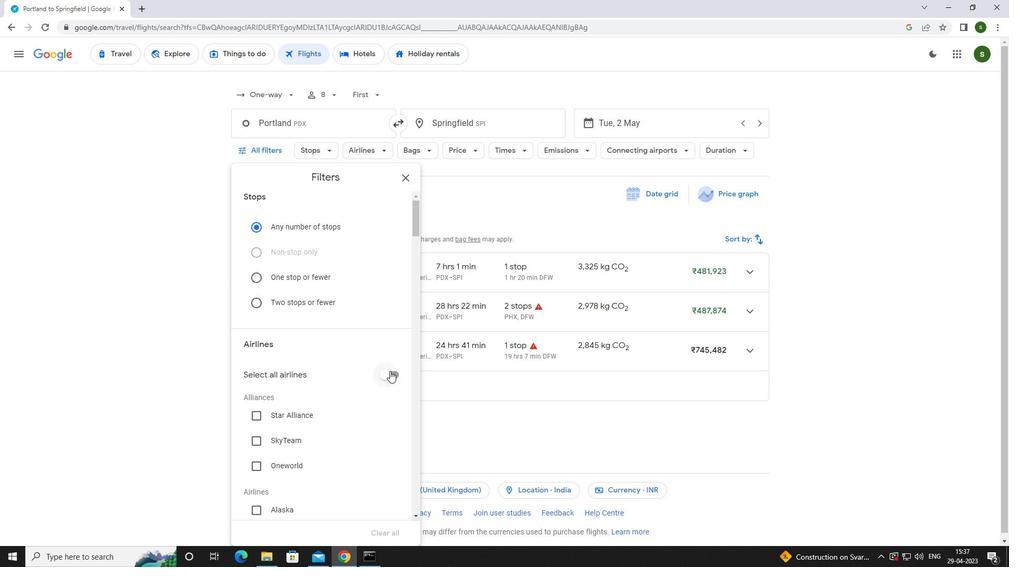 
Action: Mouse scrolled (337, 360) with delta (0, 0)
Screenshot: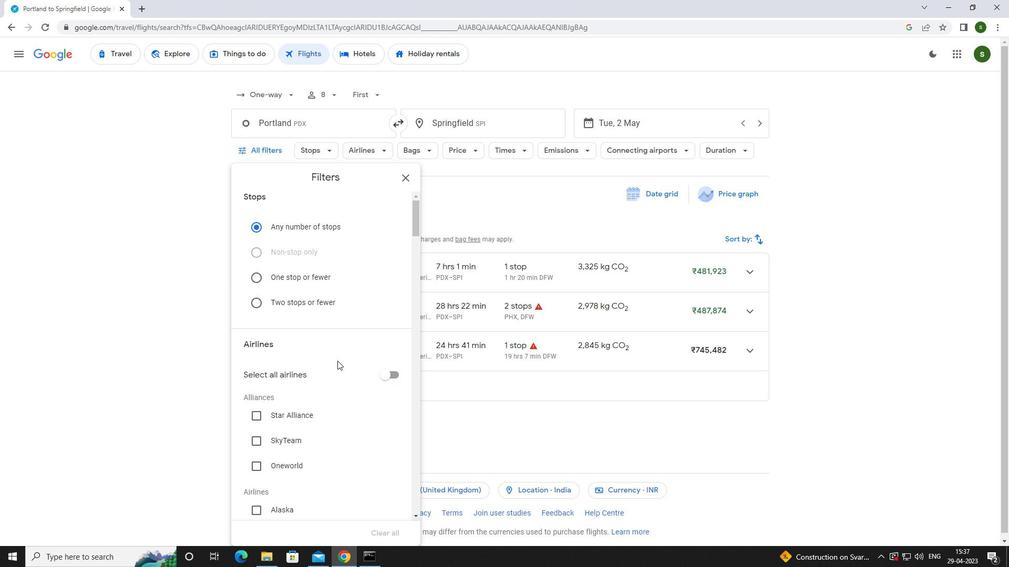 
Action: Mouse scrolled (337, 360) with delta (0, 0)
Screenshot: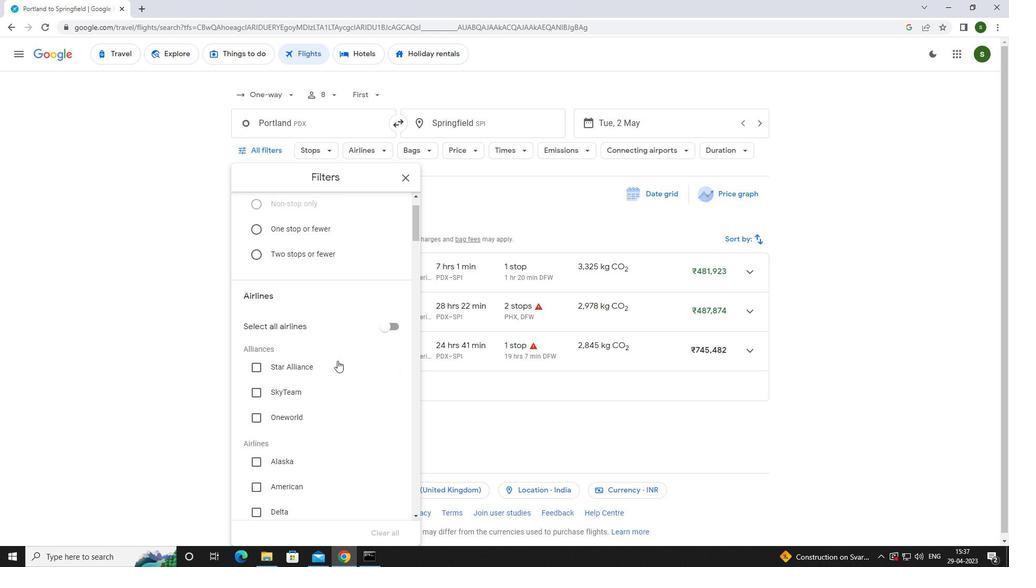 
Action: Mouse scrolled (337, 360) with delta (0, 0)
Screenshot: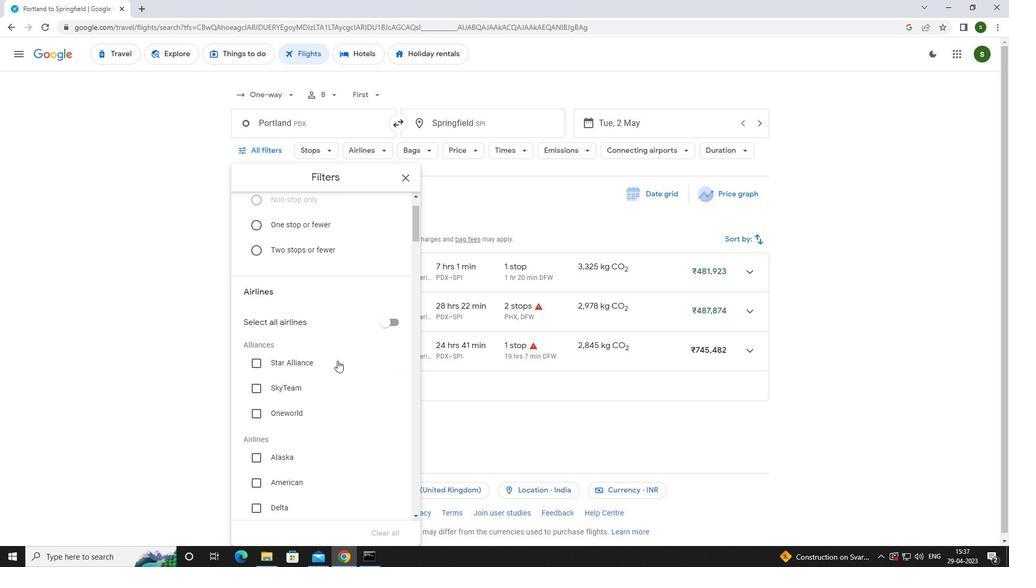 
Action: Mouse scrolled (337, 360) with delta (0, 0)
Screenshot: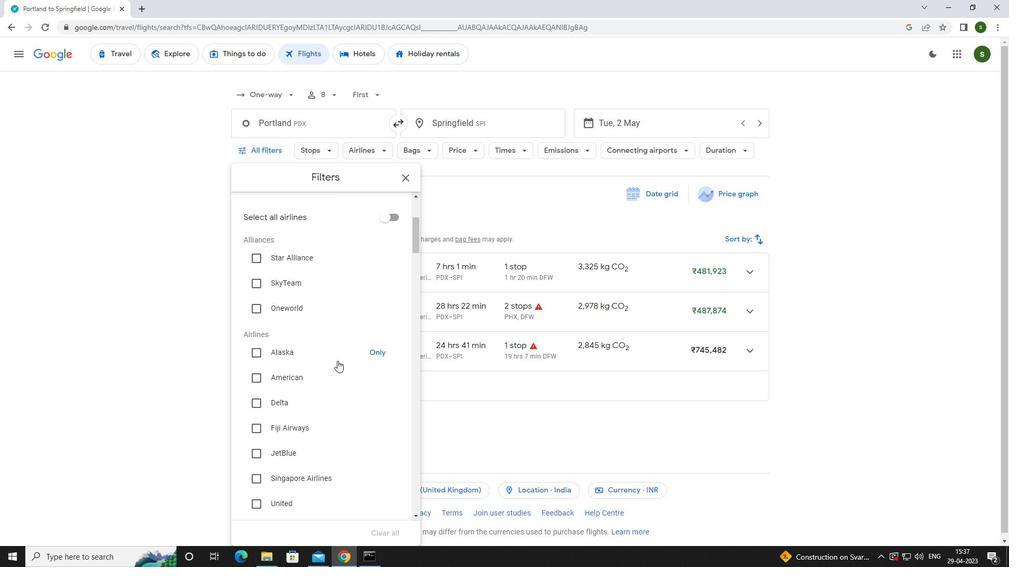 
Action: Mouse scrolled (337, 360) with delta (0, 0)
Screenshot: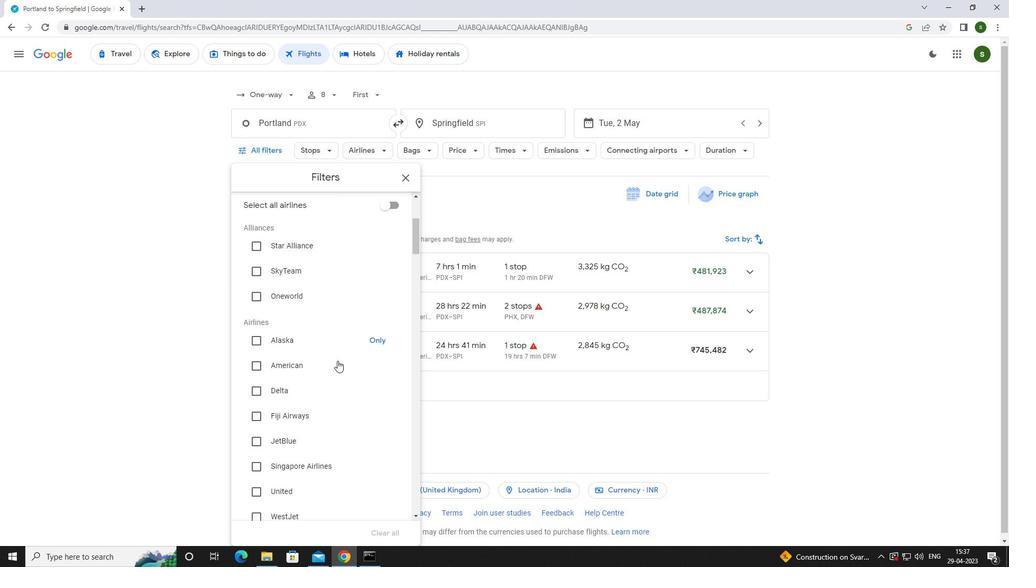
Action: Mouse scrolled (337, 360) with delta (0, 0)
Screenshot: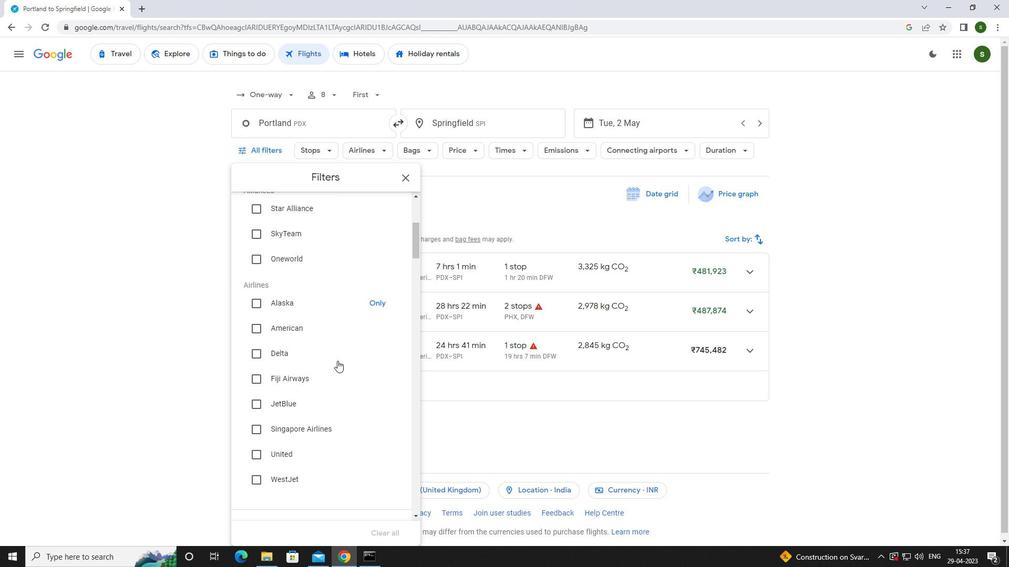 
Action: Mouse scrolled (337, 360) with delta (0, 0)
Screenshot: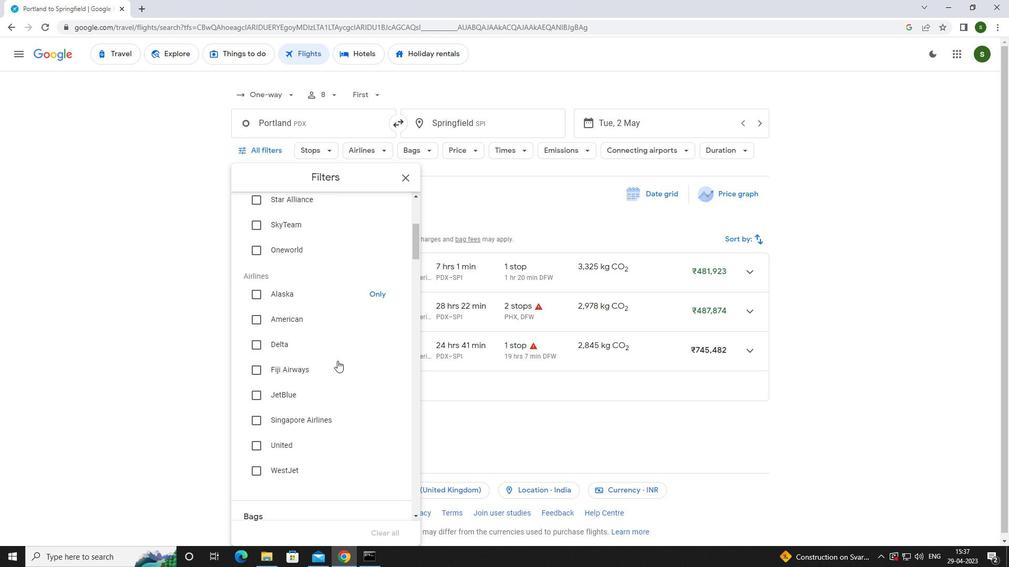 
Action: Mouse scrolled (337, 360) with delta (0, 0)
Screenshot: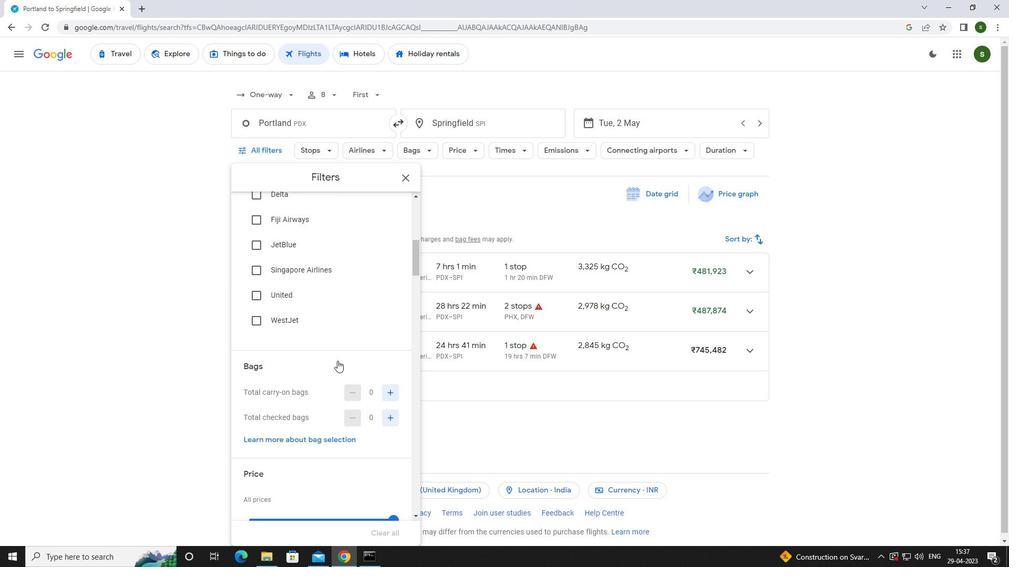 
Action: Mouse moved to (387, 363)
Screenshot: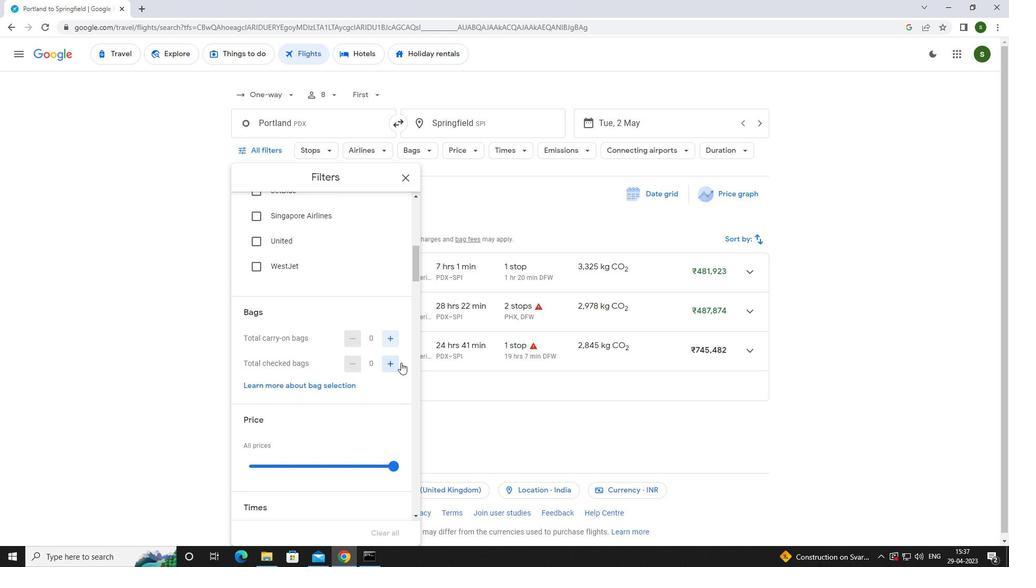 
Action: Mouse pressed left at (387, 363)
Screenshot: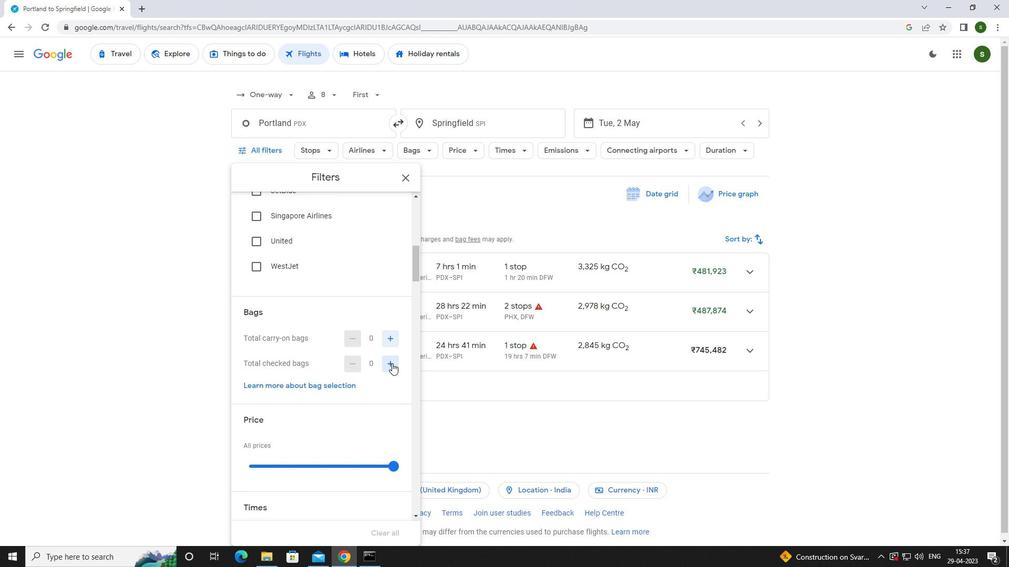 
Action: Mouse moved to (384, 364)
Screenshot: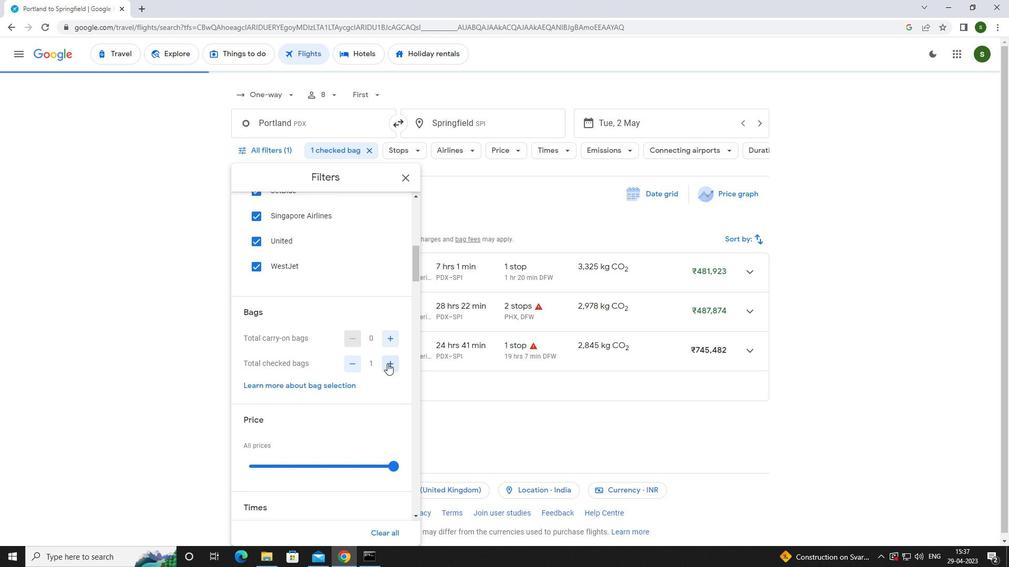 
Action: Mouse scrolled (384, 364) with delta (0, 0)
Screenshot: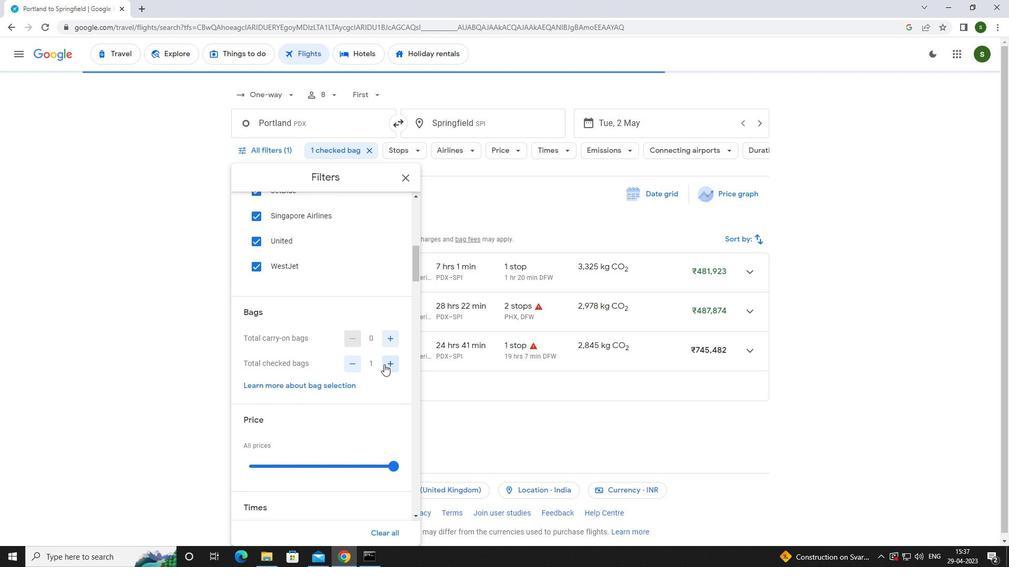 
Action: Mouse scrolled (384, 364) with delta (0, 0)
Screenshot: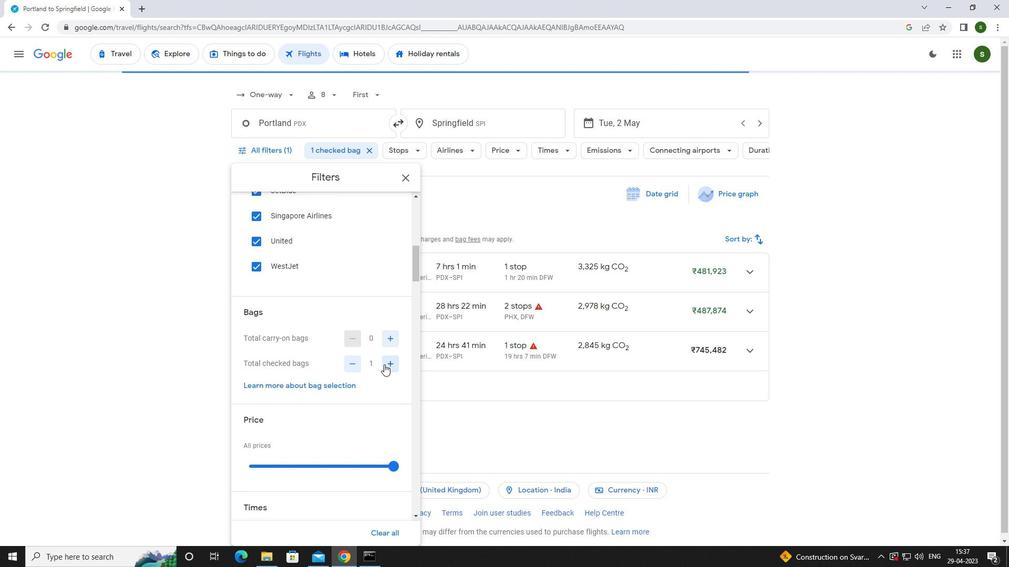 
Action: Mouse moved to (397, 360)
Screenshot: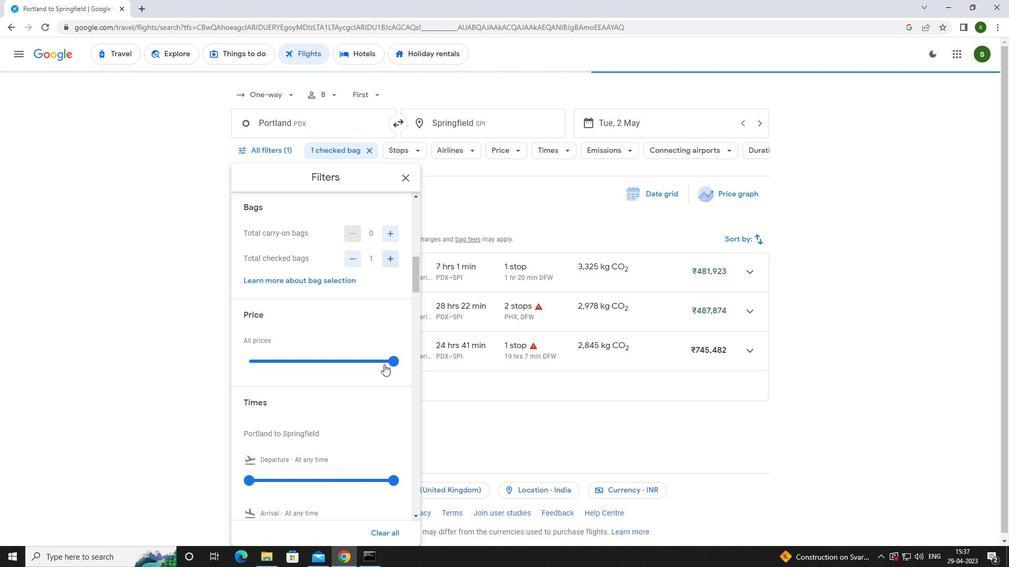 
Action: Mouse pressed left at (397, 360)
Screenshot: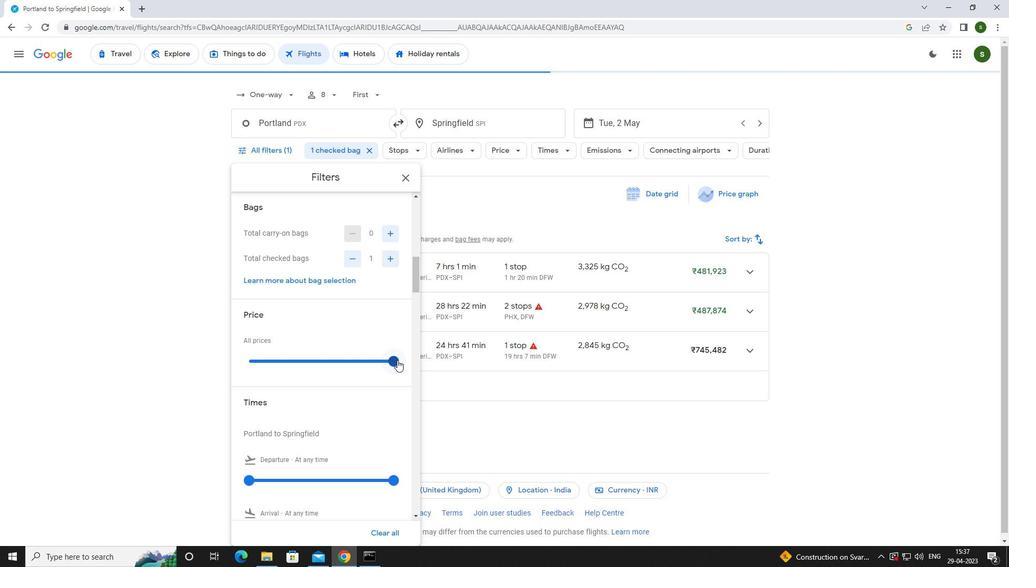 
Action: Mouse moved to (309, 348)
Screenshot: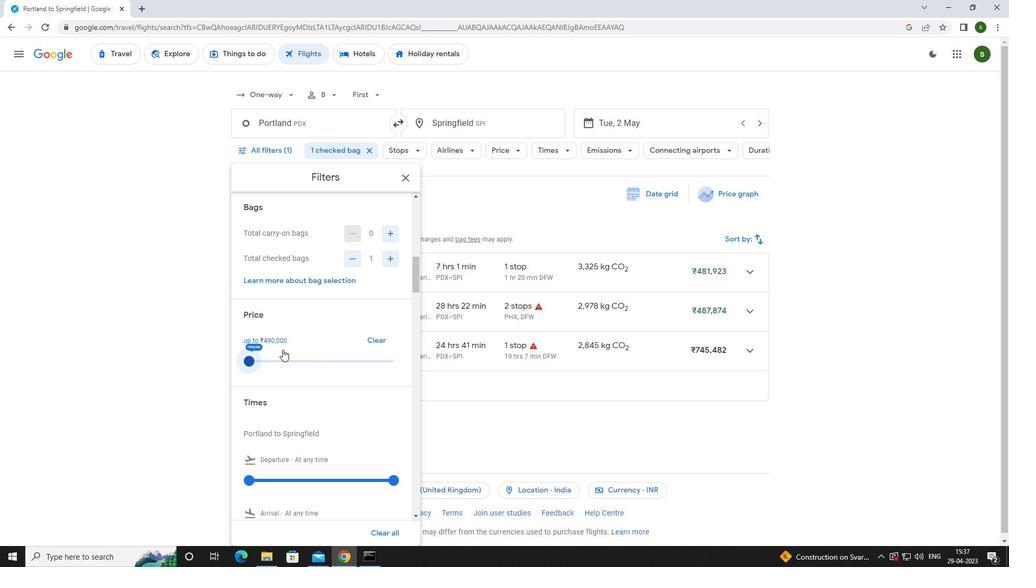 
Action: Mouse scrolled (309, 347) with delta (0, 0)
Screenshot: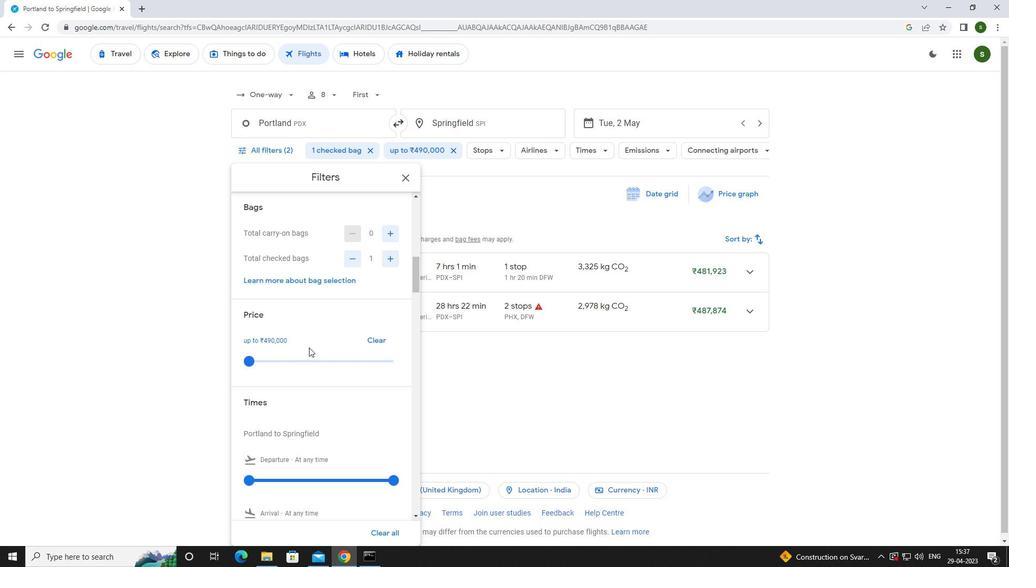 
Action: Mouse scrolled (309, 347) with delta (0, 0)
Screenshot: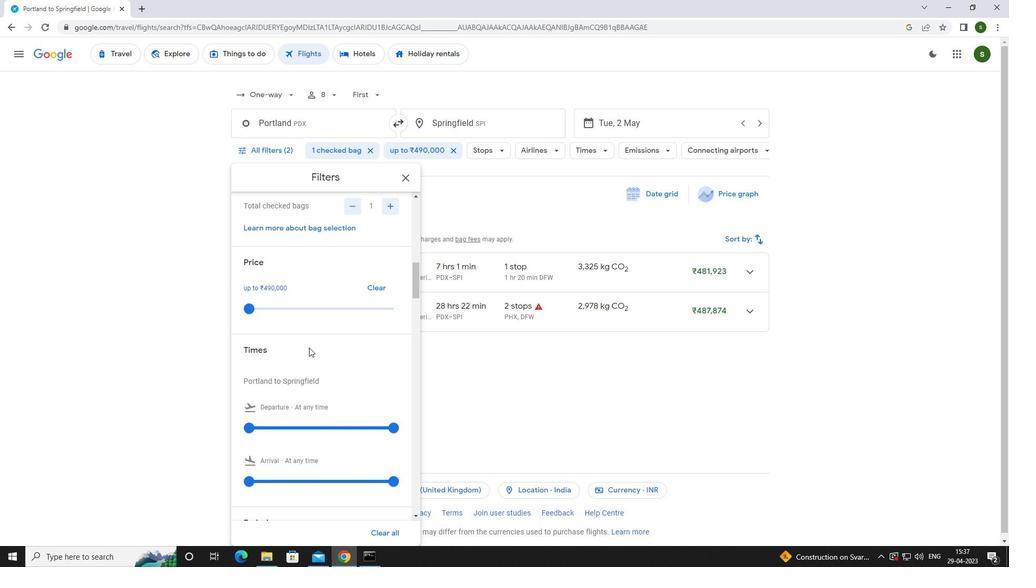 
Action: Mouse scrolled (309, 347) with delta (0, 0)
Screenshot: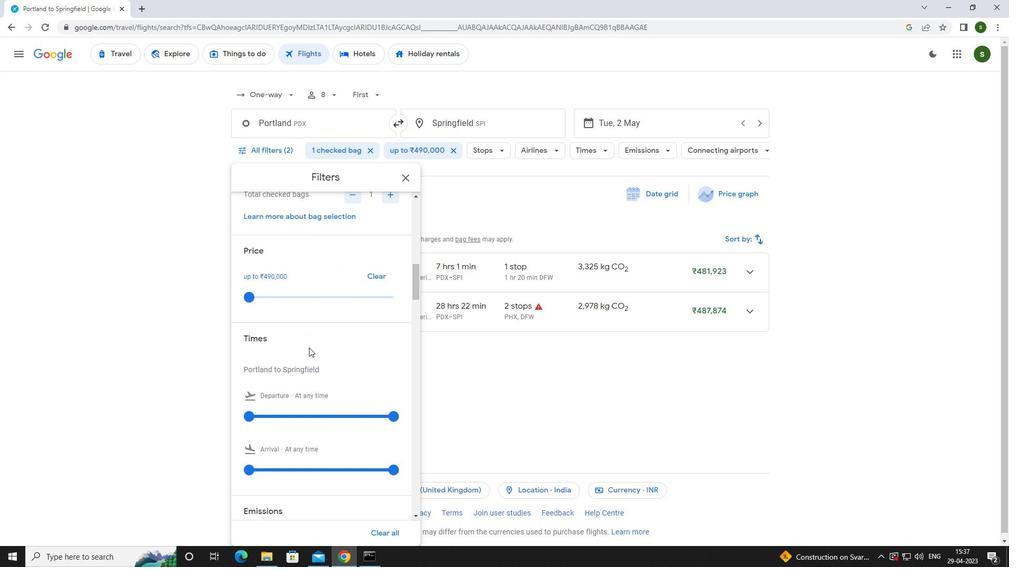 
Action: Mouse moved to (249, 321)
Screenshot: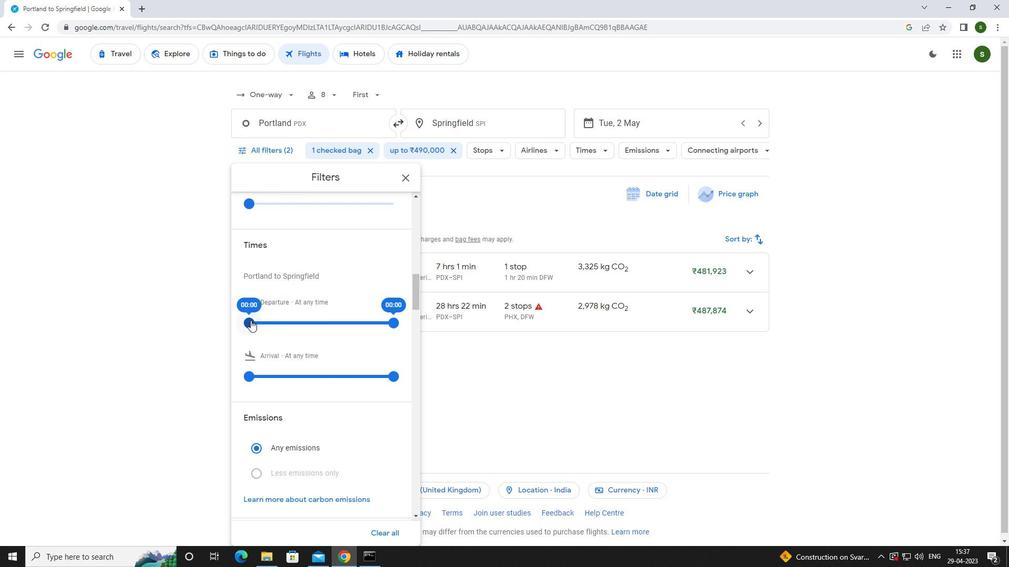 
Action: Mouse pressed left at (249, 321)
Screenshot: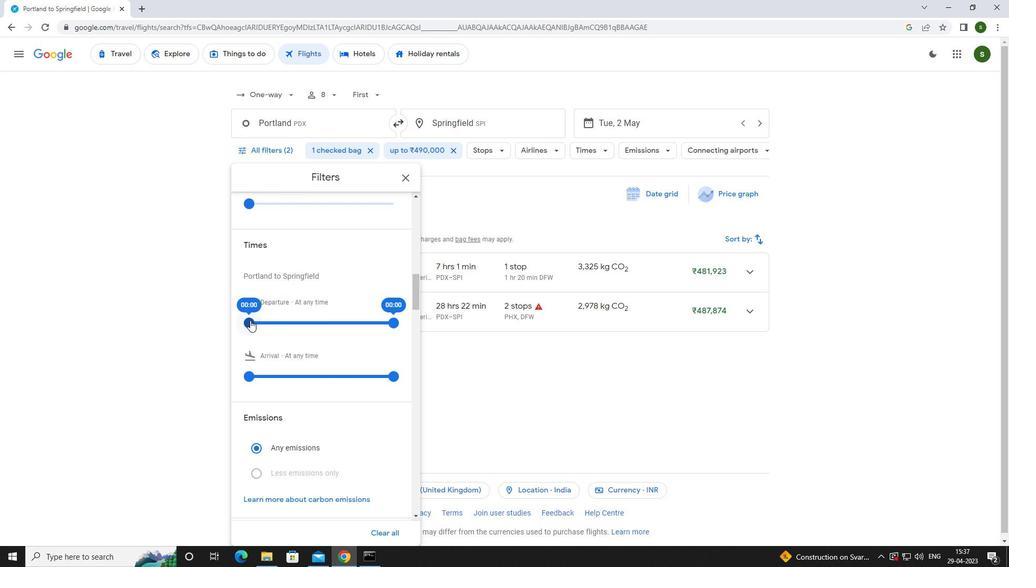 
Action: Mouse moved to (464, 370)
Screenshot: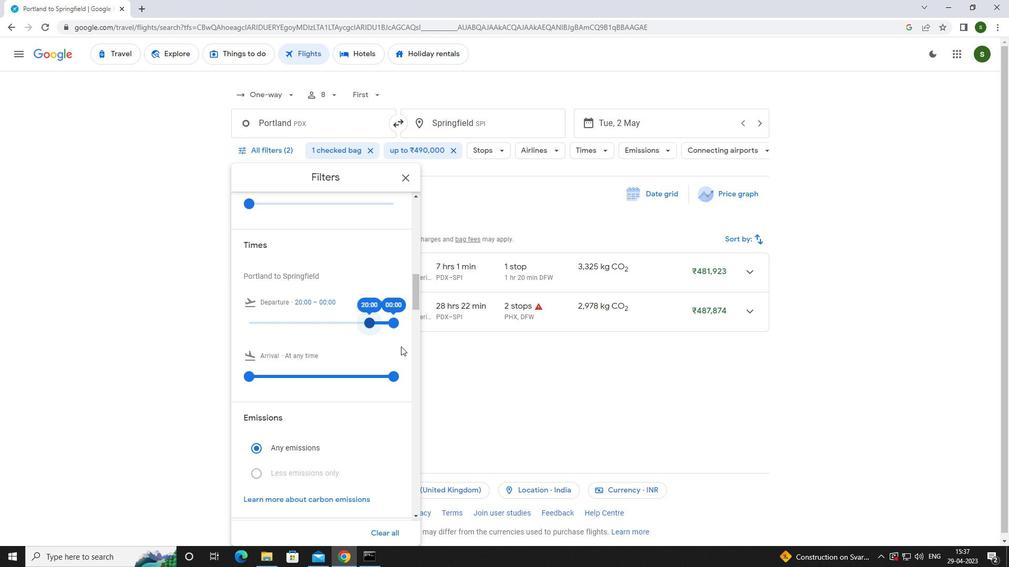 
Action: Mouse pressed left at (464, 370)
Screenshot: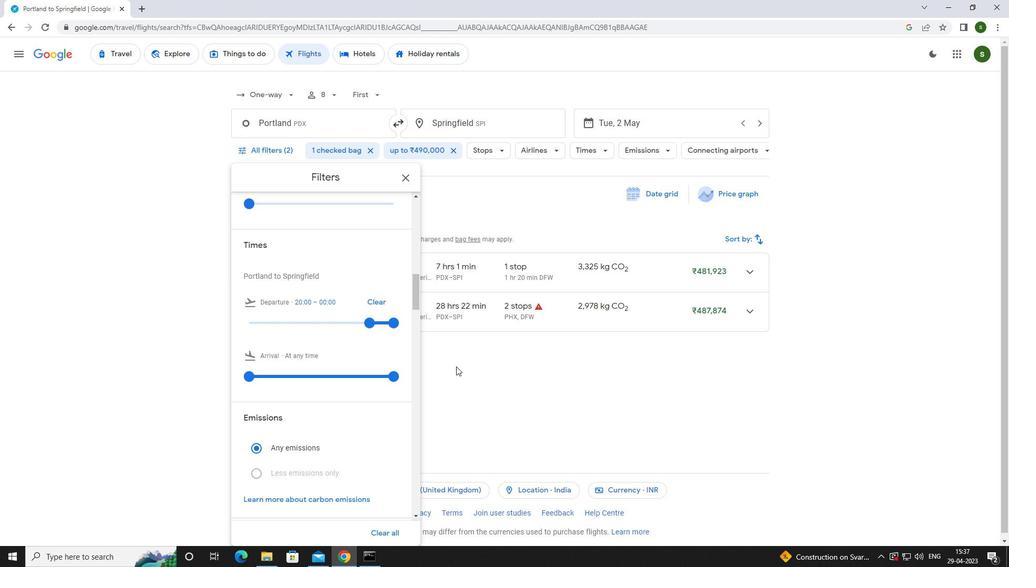 
